 Task: Look for space in Menuma, Japan from 5th September, 2023 to 12th September, 2023 for 2 adults in price range Rs.10000 to Rs.15000.  With 1  bedroom having 1 bed and 1 bathroom. Property type can be house, flat, guest house, hotel. Booking option can be shelf check-in. Required host language is English.
Action: Mouse moved to (446, 117)
Screenshot: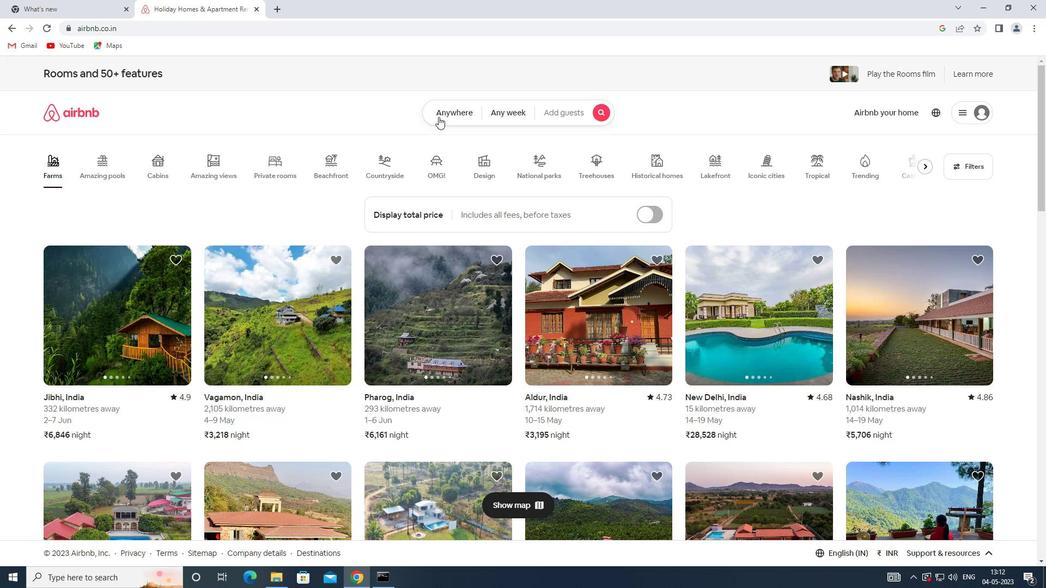 
Action: Mouse pressed left at (446, 117)
Screenshot: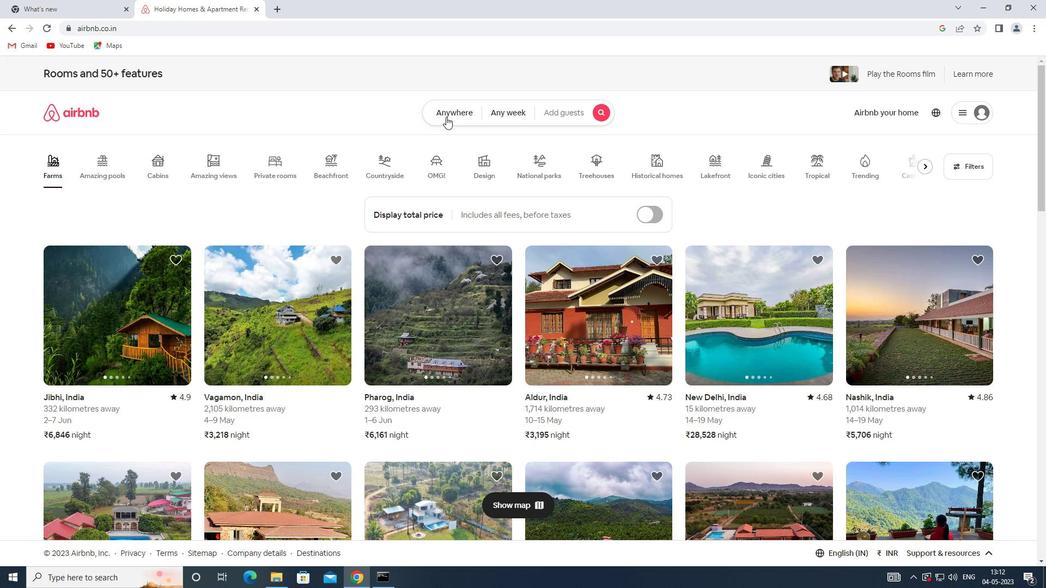 
Action: Mouse moved to (391, 152)
Screenshot: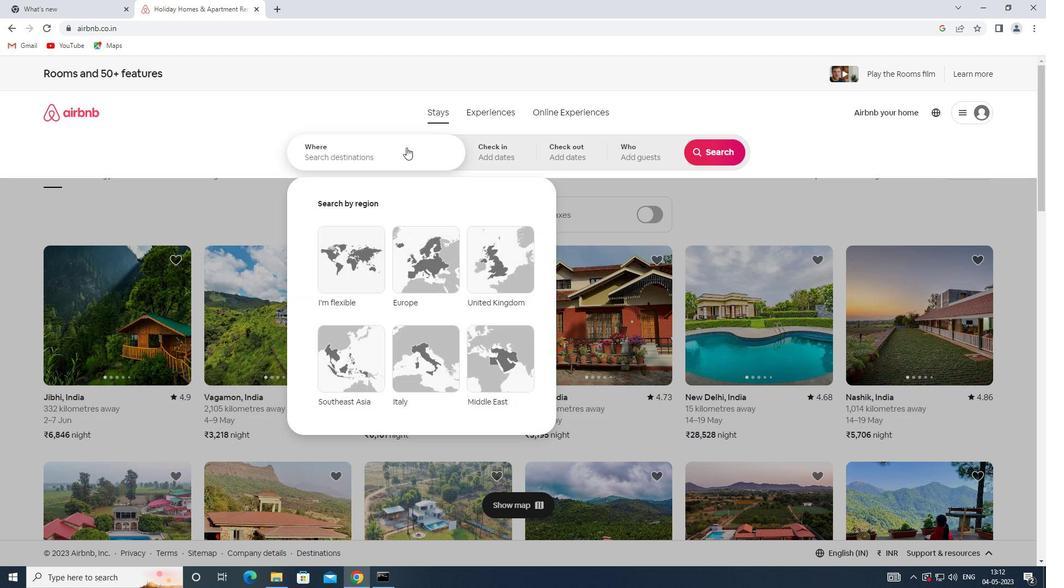 
Action: Mouse pressed left at (391, 152)
Screenshot: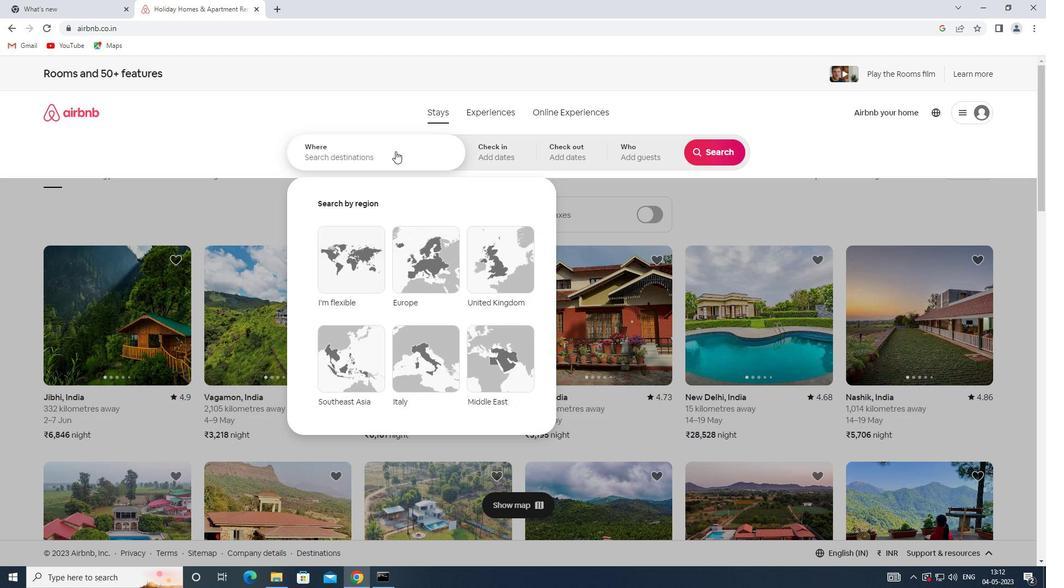 
Action: Mouse moved to (391, 152)
Screenshot: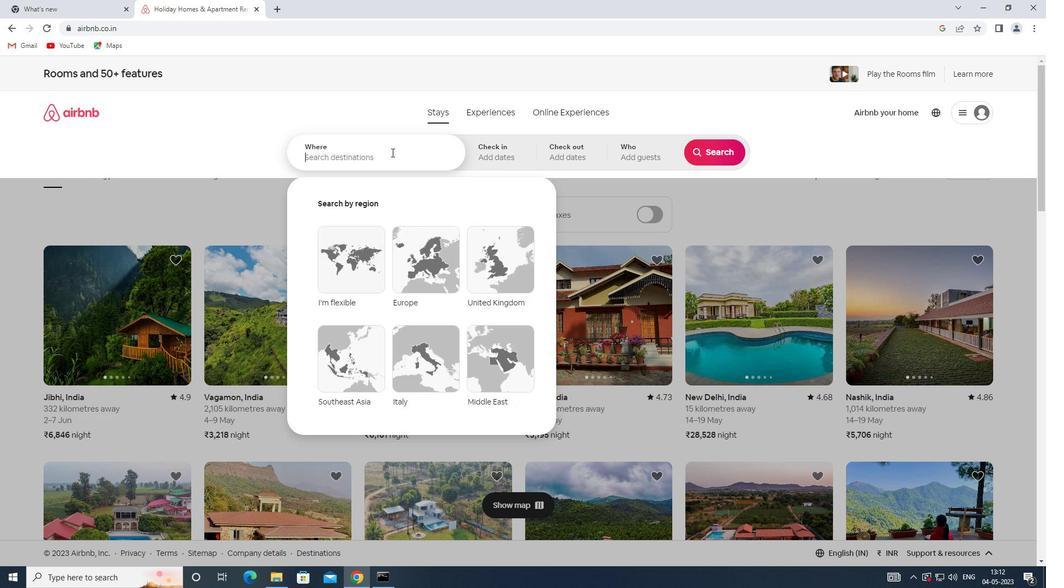 
Action: Key pressed <Key.shift>MENUMA.<Key.backspace>,<Key.shift>JAPAN
Screenshot: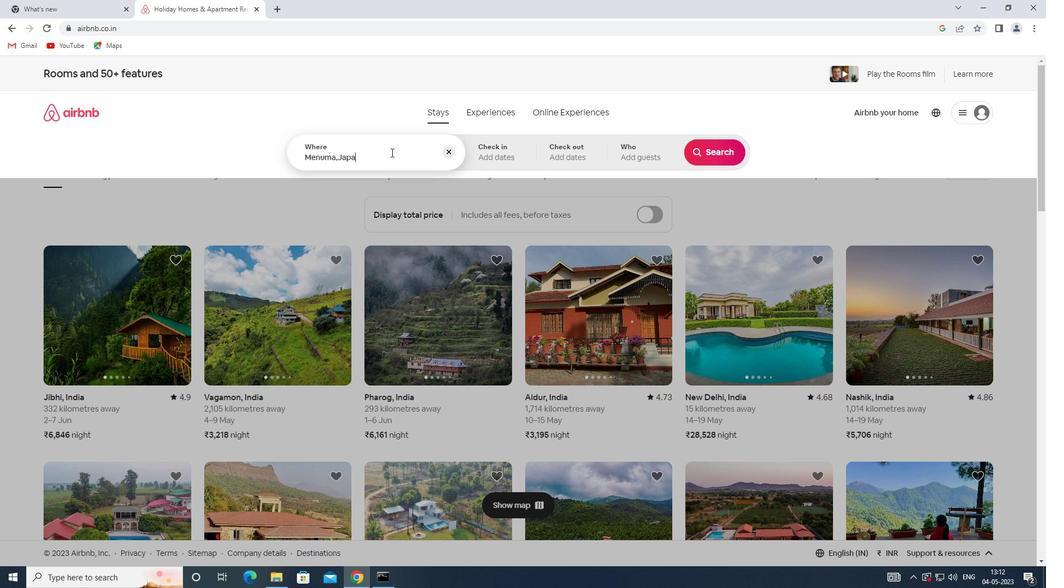 
Action: Mouse moved to (511, 156)
Screenshot: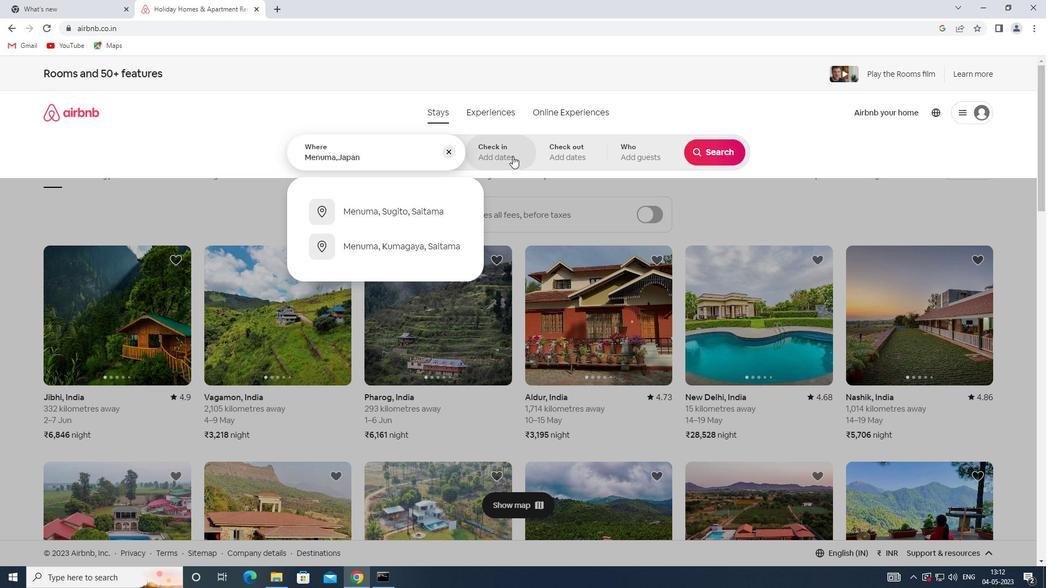 
Action: Mouse pressed left at (511, 156)
Screenshot: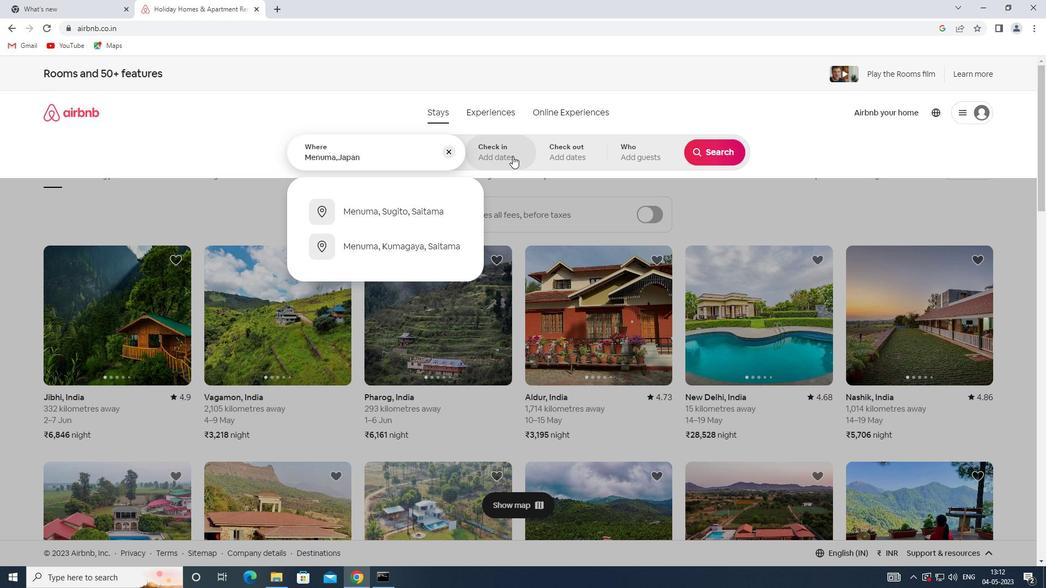 
Action: Mouse moved to (714, 238)
Screenshot: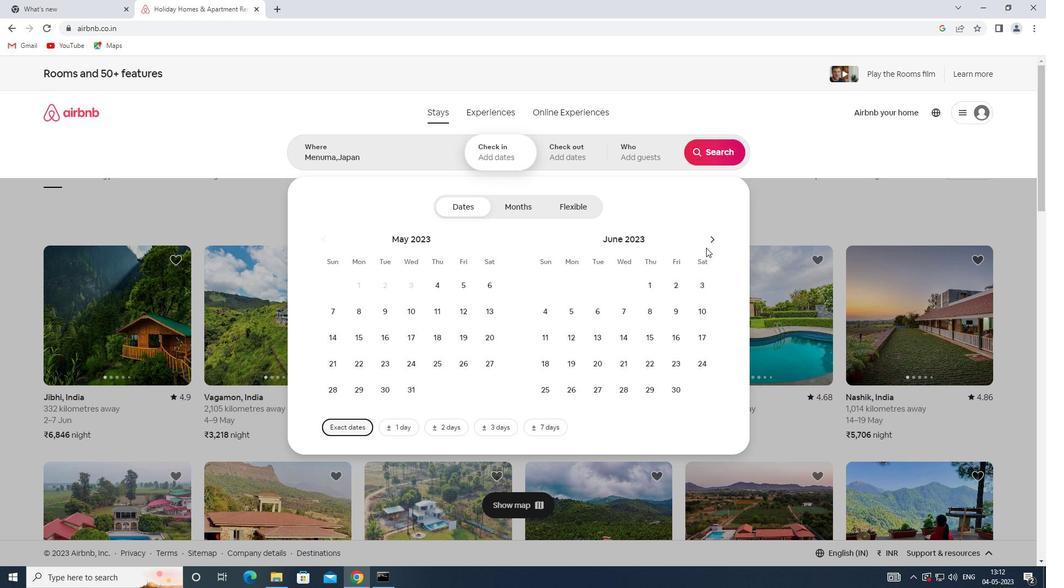 
Action: Mouse pressed left at (714, 238)
Screenshot: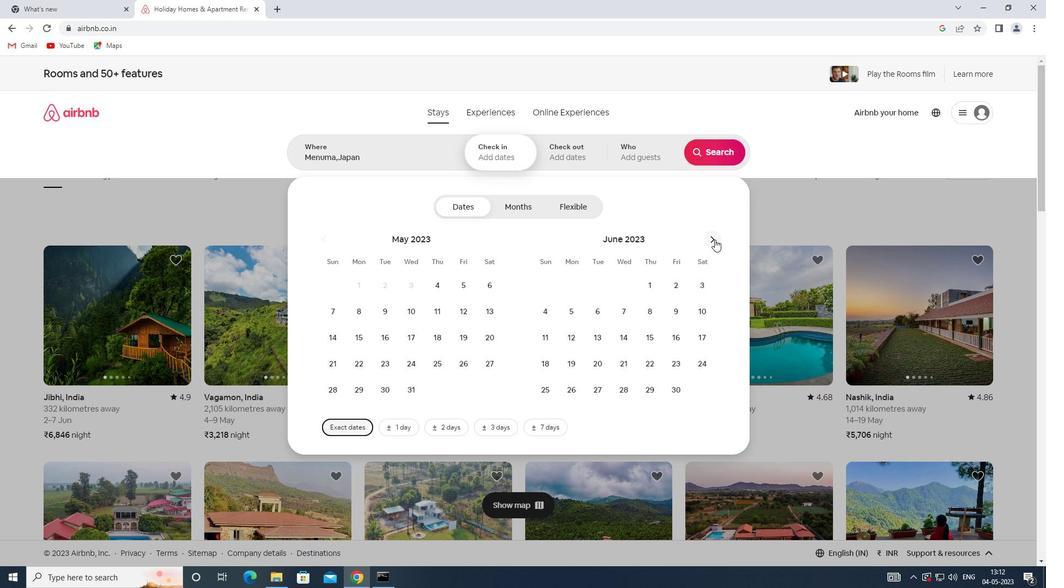
Action: Mouse pressed left at (714, 238)
Screenshot: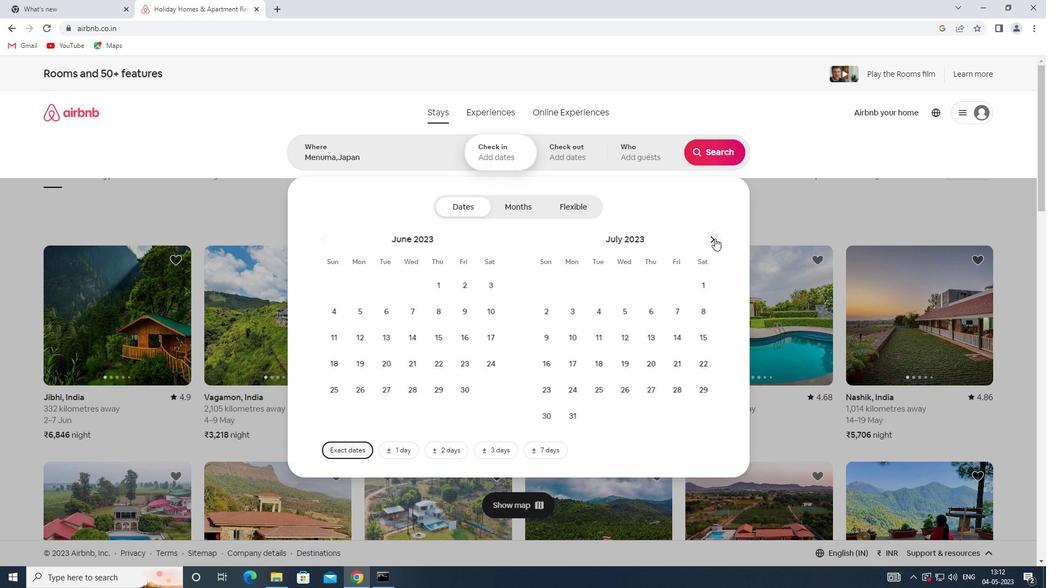 
Action: Mouse pressed left at (714, 238)
Screenshot: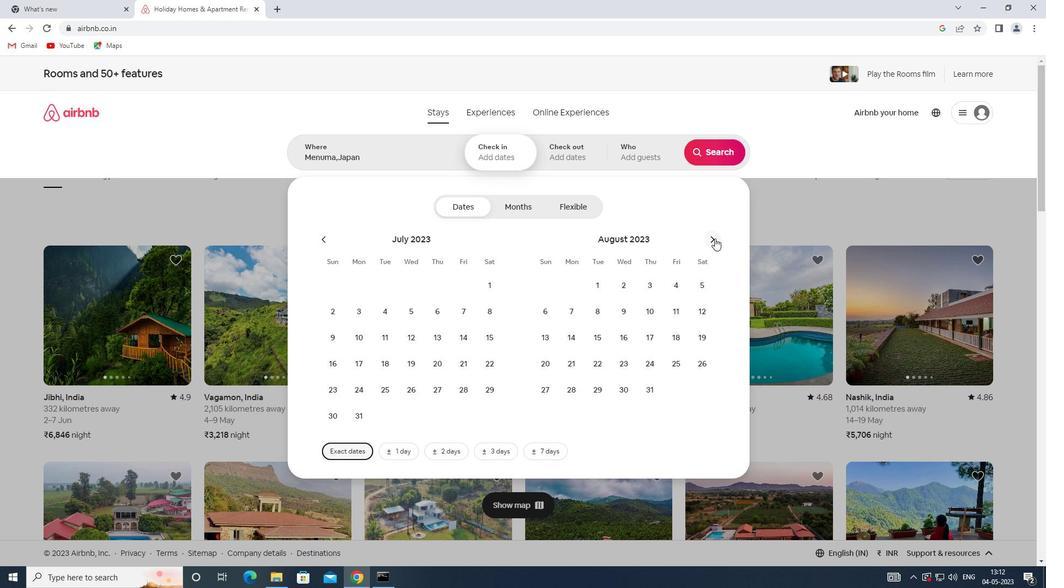 
Action: Mouse moved to (587, 316)
Screenshot: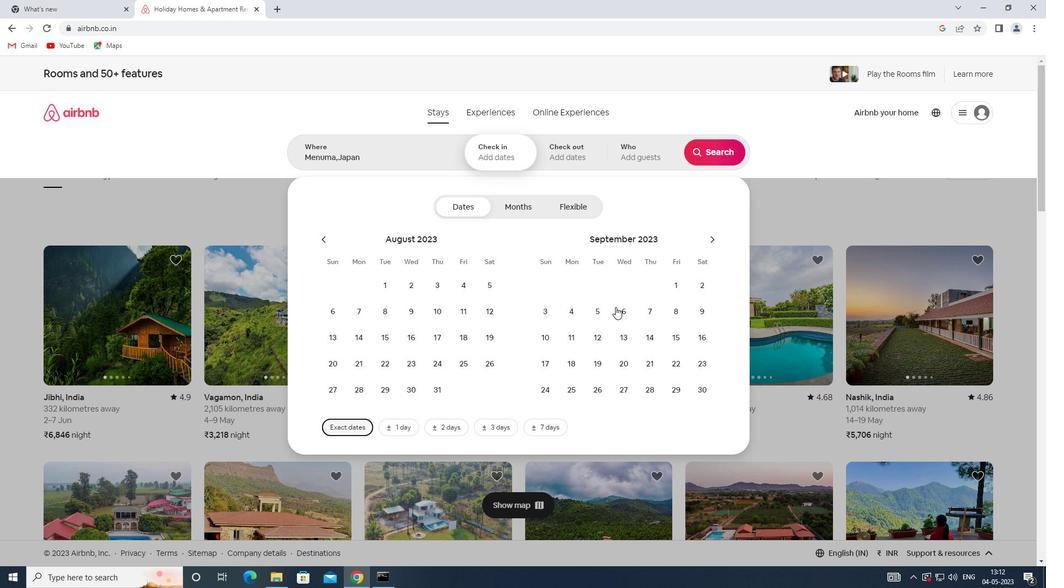 
Action: Mouse pressed left at (587, 316)
Screenshot: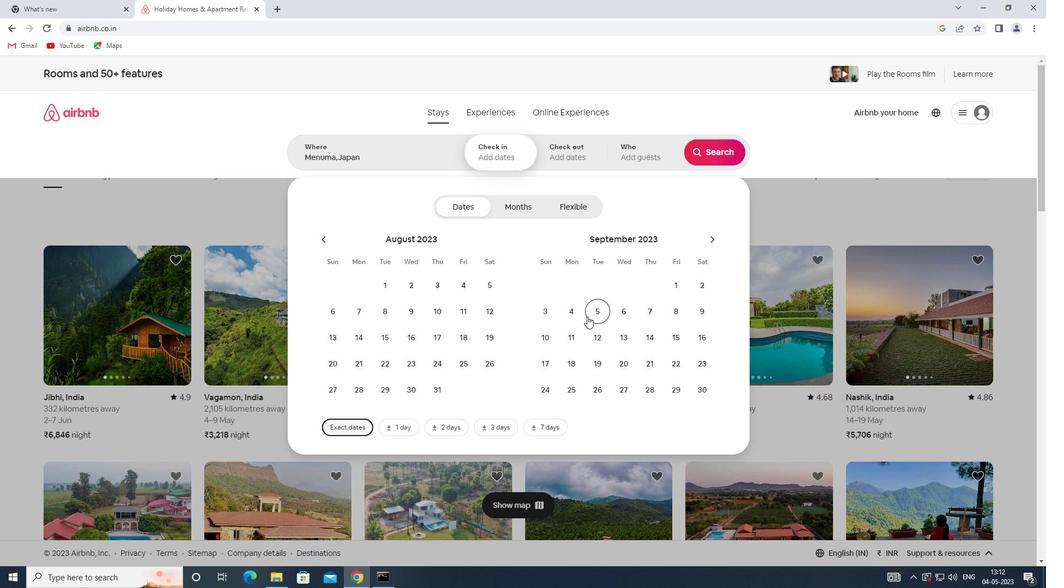 
Action: Mouse moved to (587, 343)
Screenshot: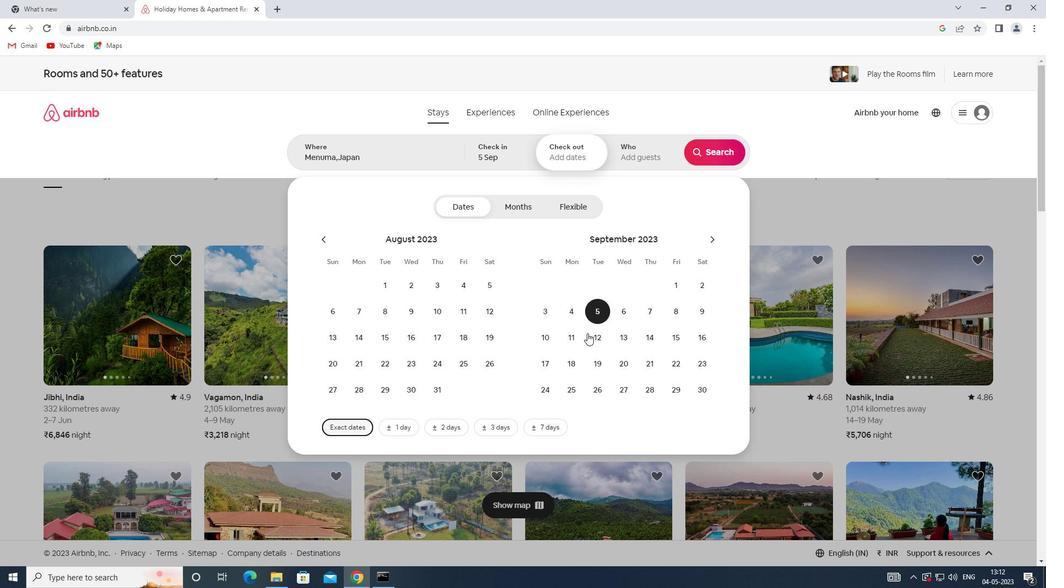 
Action: Mouse pressed left at (587, 343)
Screenshot: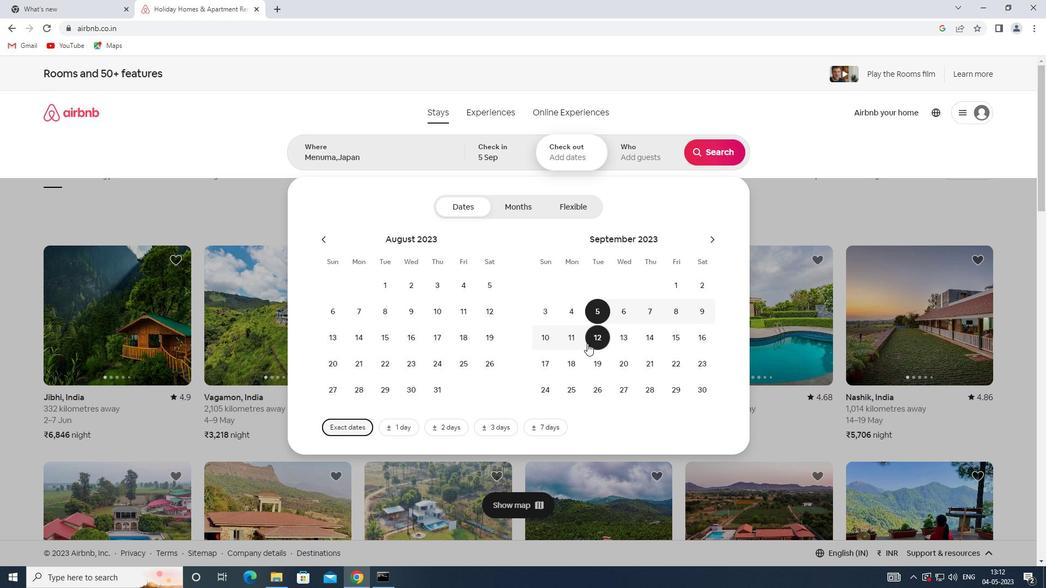 
Action: Mouse moved to (627, 167)
Screenshot: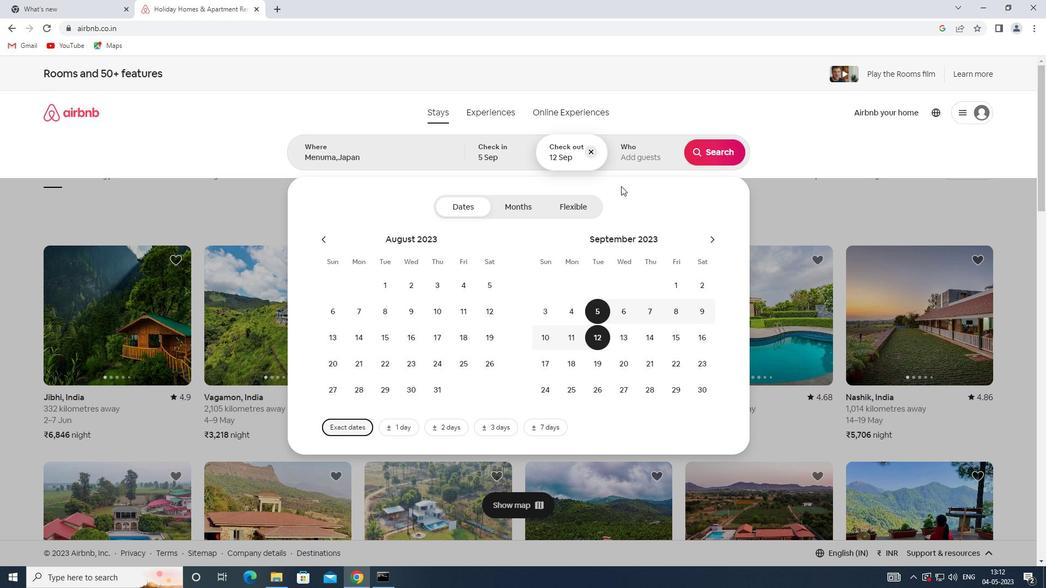 
Action: Mouse pressed left at (627, 167)
Screenshot: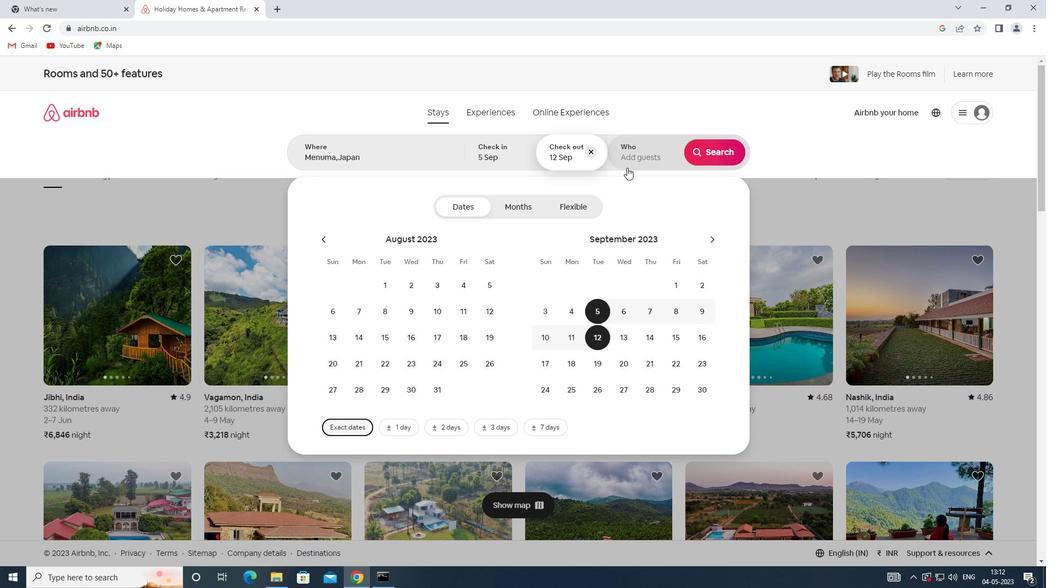 
Action: Mouse moved to (723, 211)
Screenshot: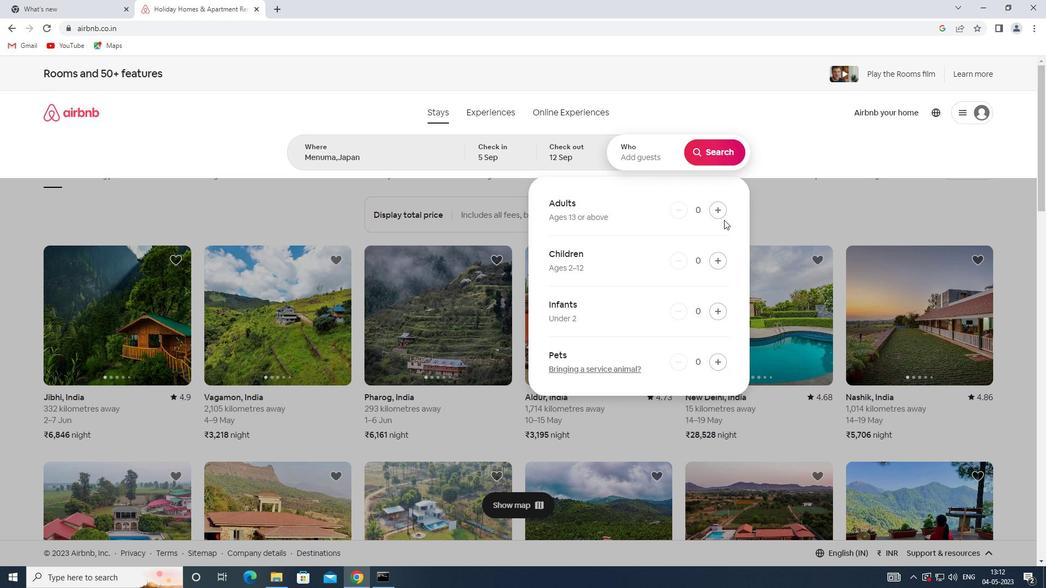 
Action: Mouse pressed left at (723, 211)
Screenshot: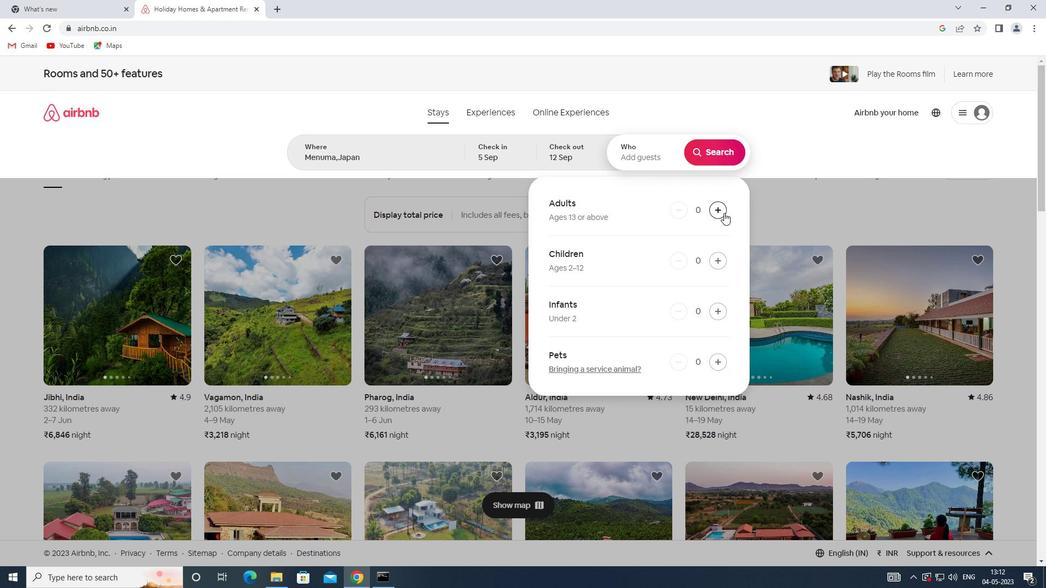 
Action: Mouse pressed left at (723, 211)
Screenshot: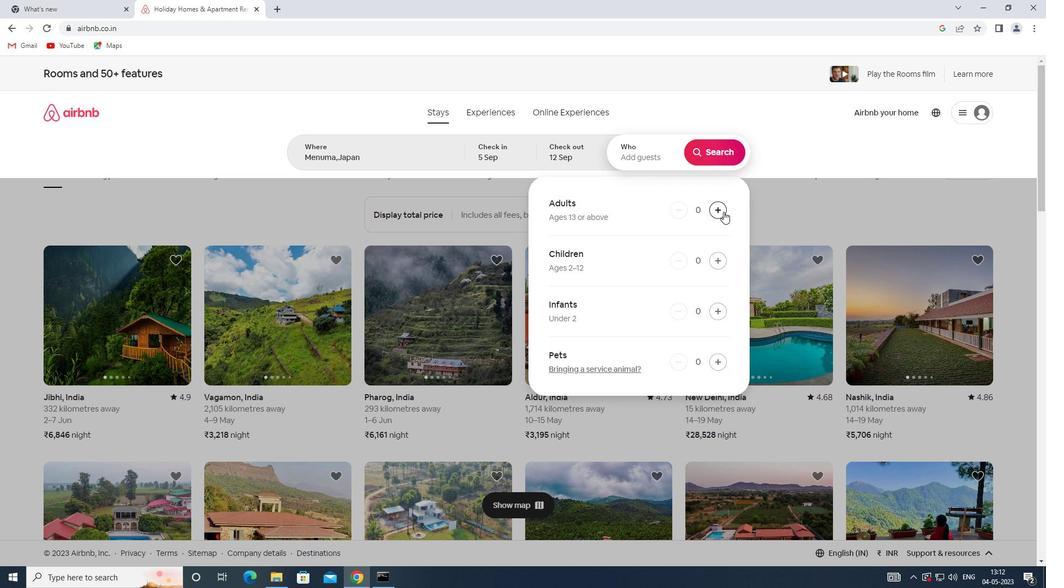 
Action: Mouse moved to (718, 156)
Screenshot: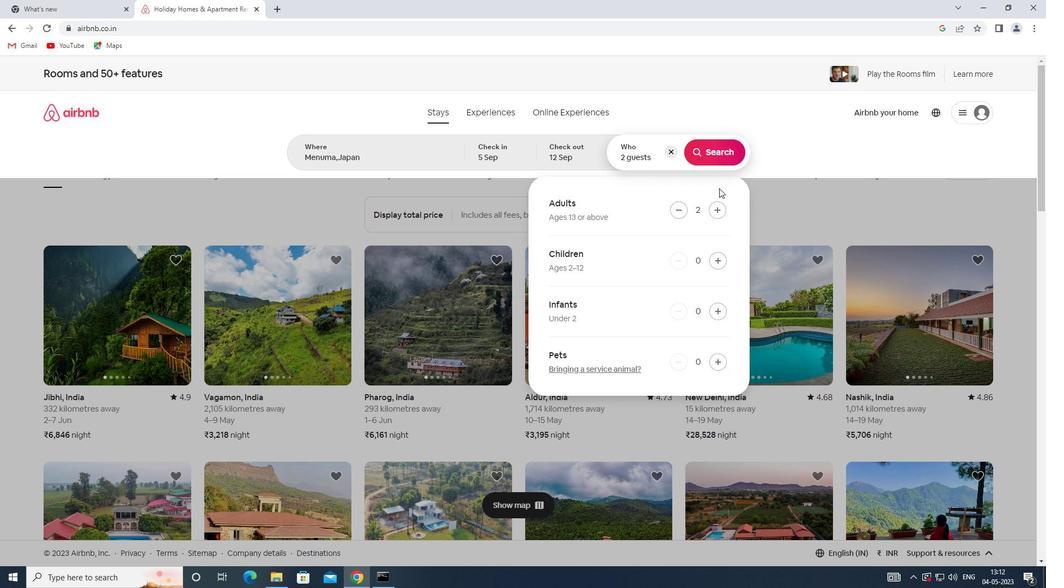 
Action: Mouse pressed left at (718, 156)
Screenshot: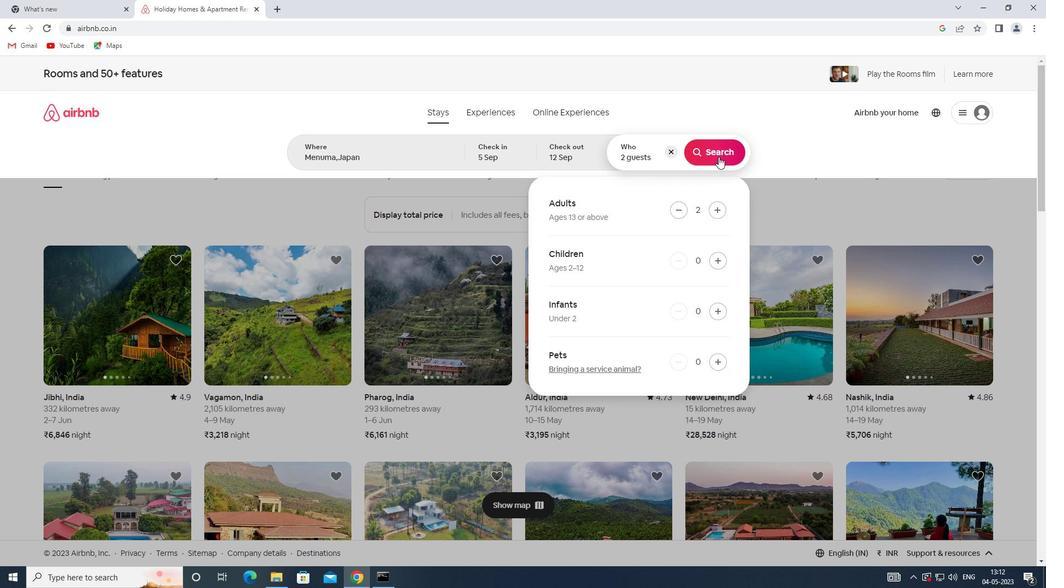 
Action: Mouse moved to (982, 120)
Screenshot: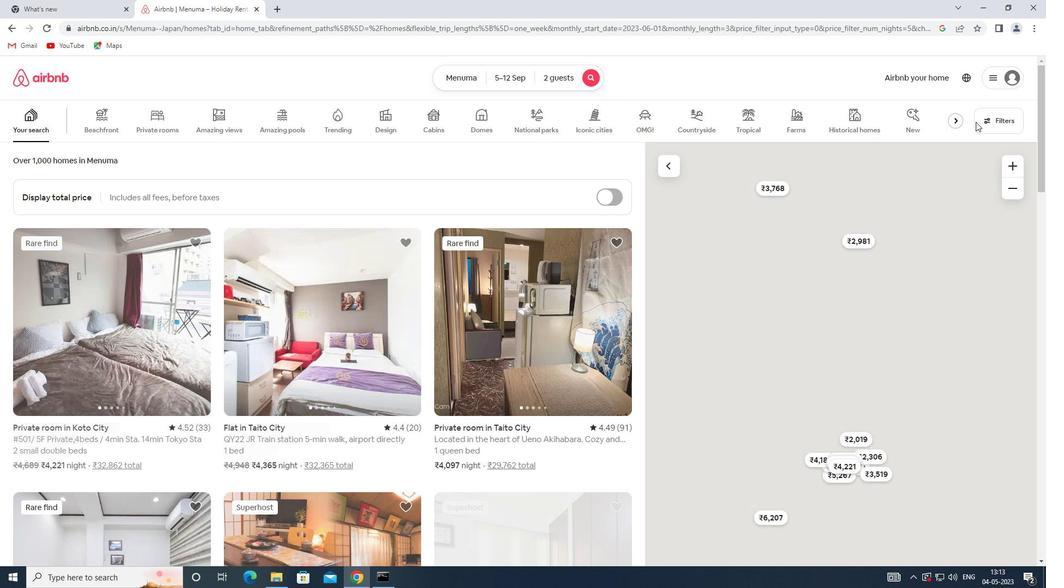 
Action: Mouse pressed left at (982, 120)
Screenshot: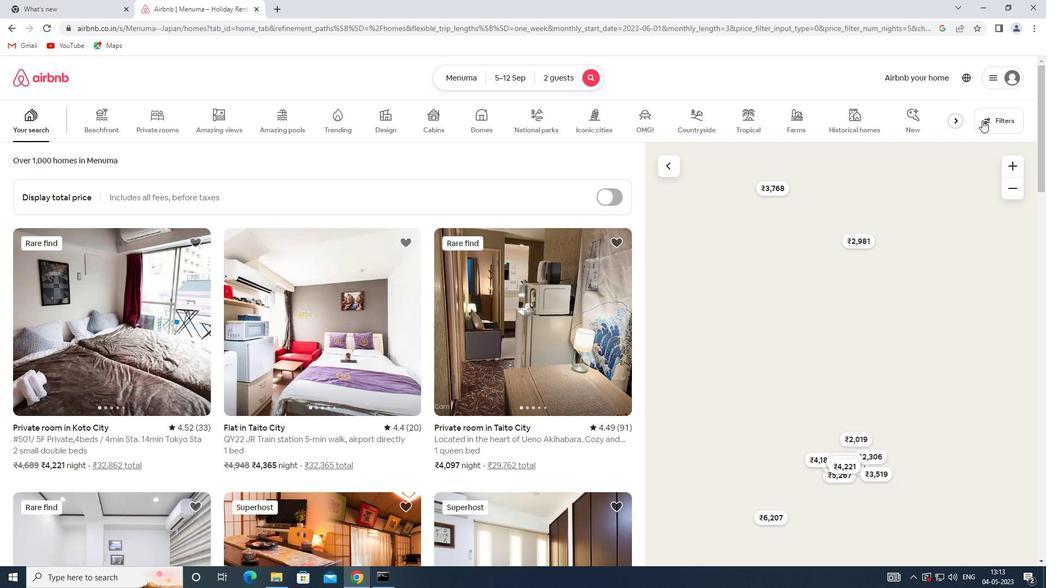
Action: Mouse moved to (375, 261)
Screenshot: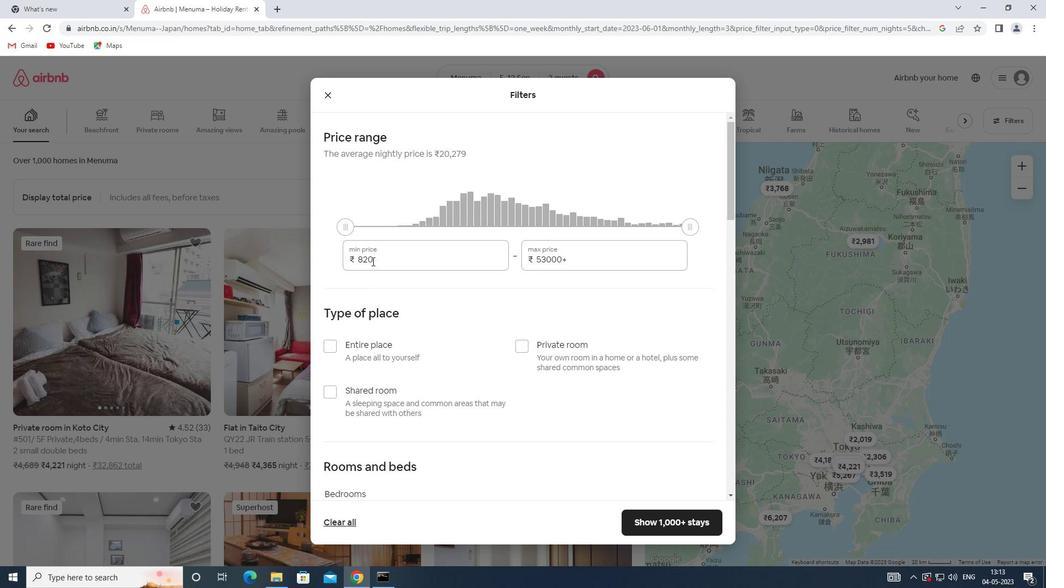 
Action: Mouse pressed left at (375, 261)
Screenshot: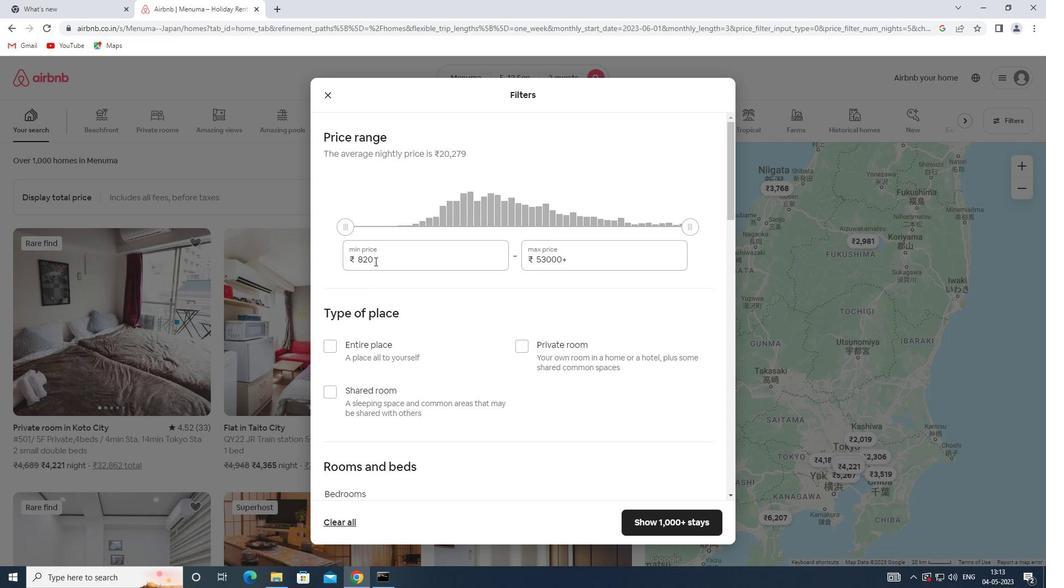 
Action: Mouse moved to (330, 259)
Screenshot: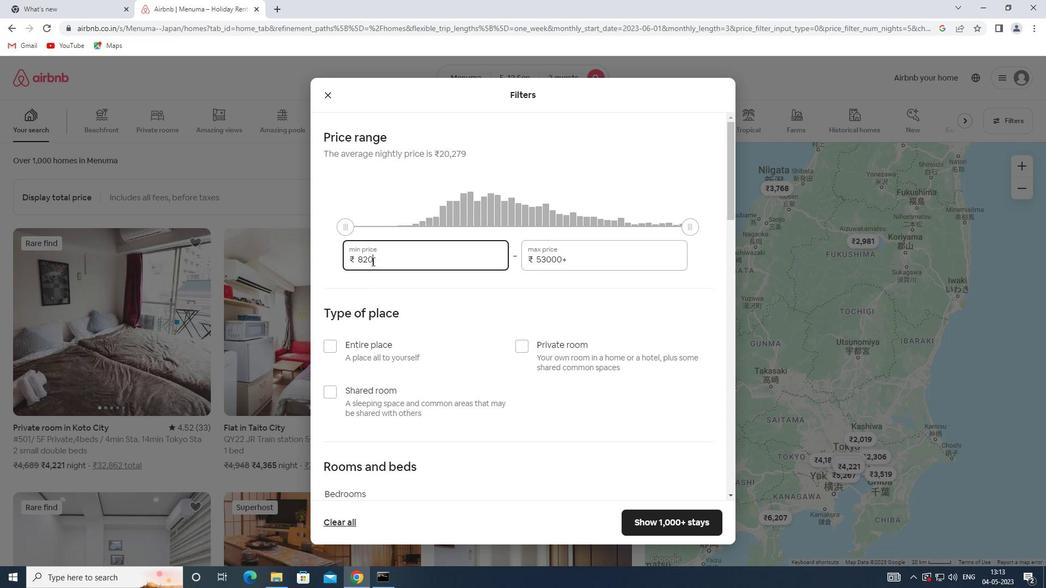 
Action: Key pressed 10000
Screenshot: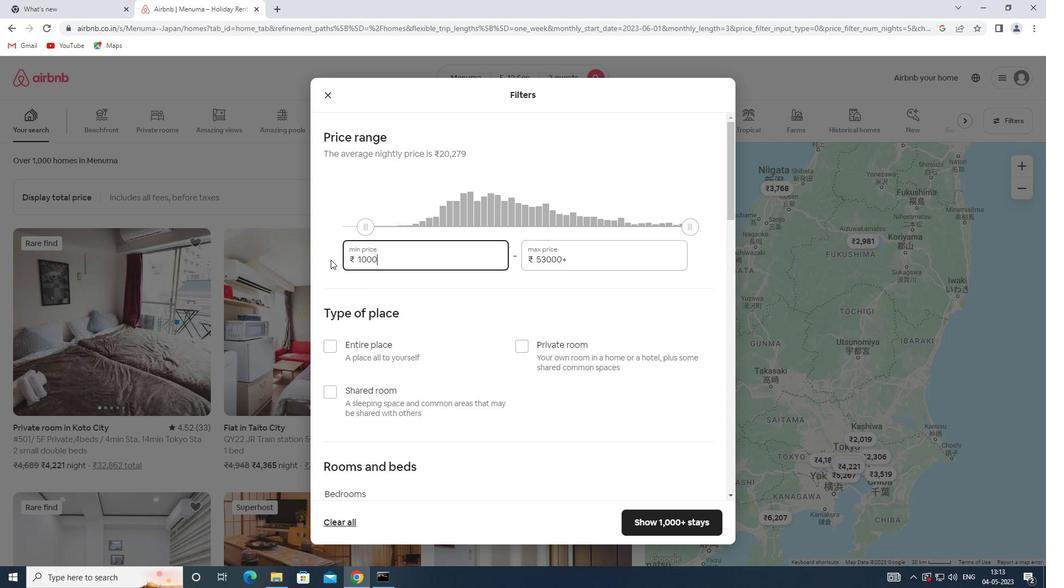 
Action: Mouse moved to (571, 259)
Screenshot: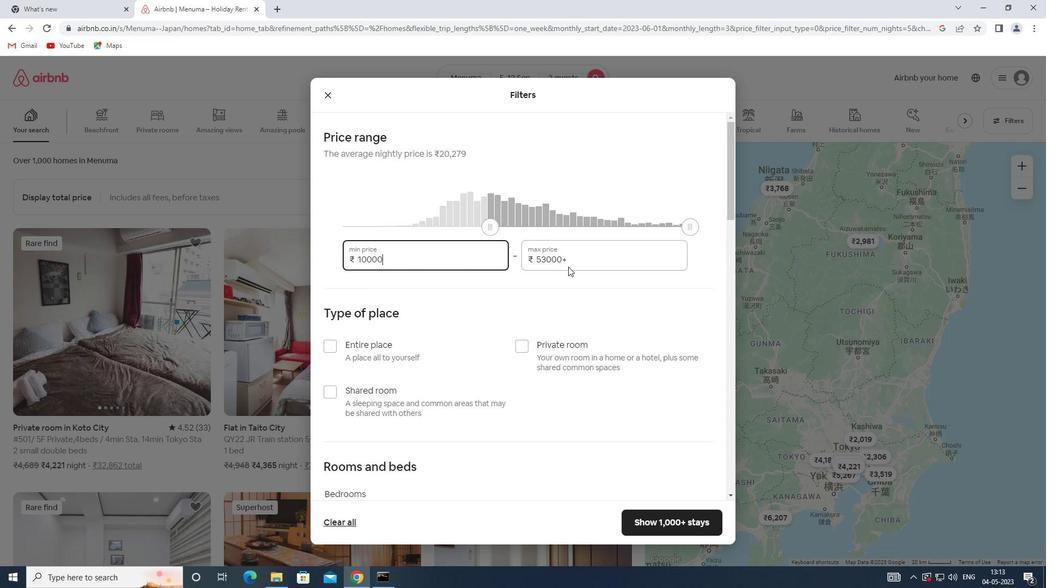 
Action: Mouse pressed left at (571, 259)
Screenshot: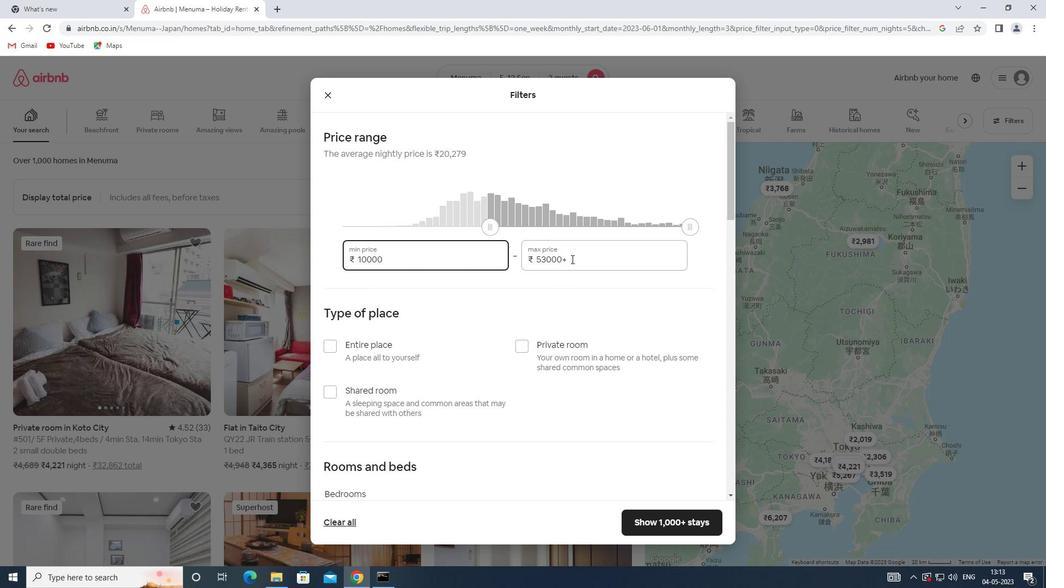 
Action: Mouse moved to (526, 259)
Screenshot: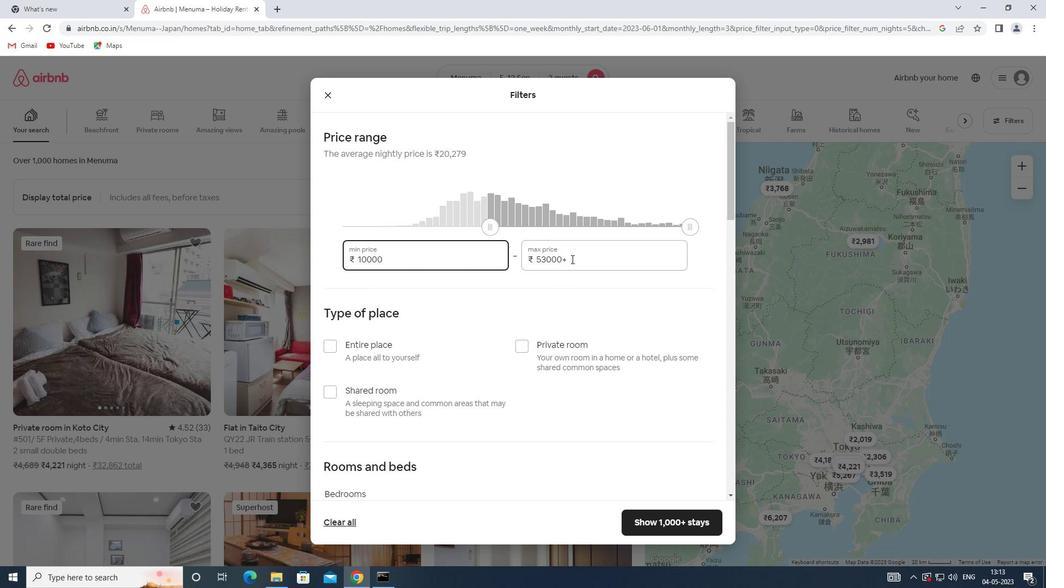 
Action: Key pressed 15000
Screenshot: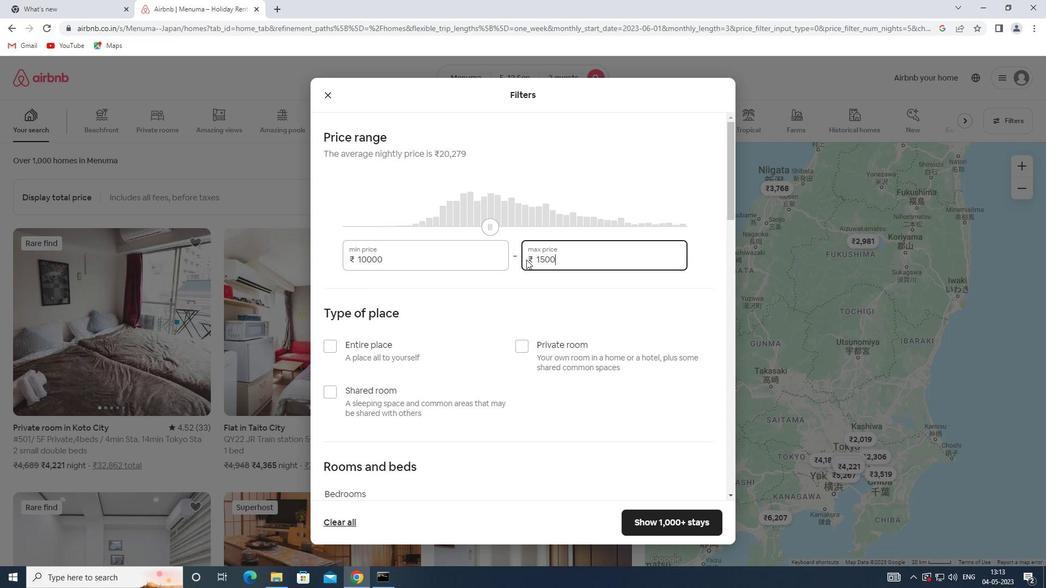 
Action: Mouse moved to (453, 296)
Screenshot: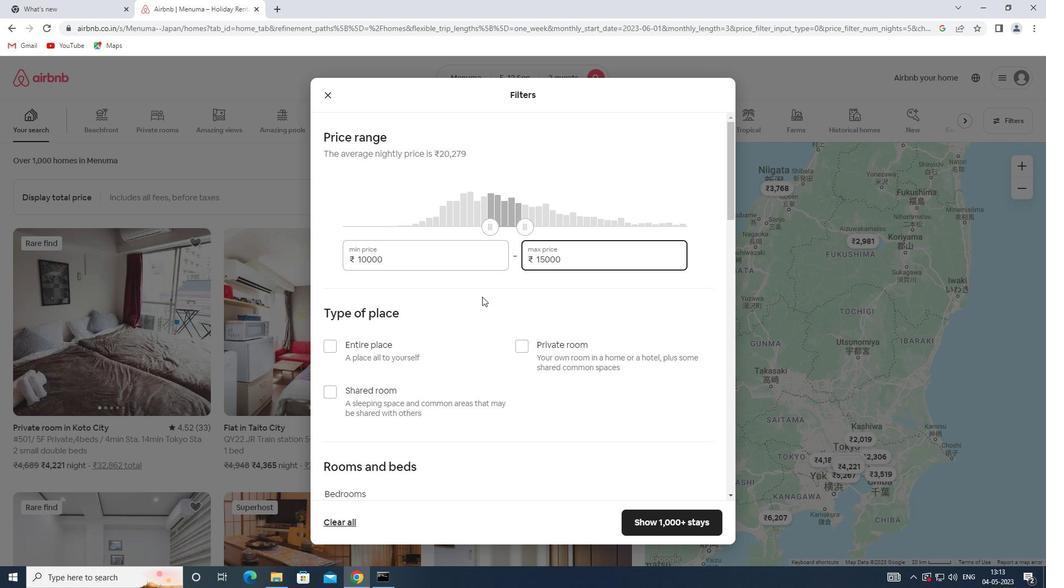 
Action: Mouse scrolled (453, 296) with delta (0, 0)
Screenshot: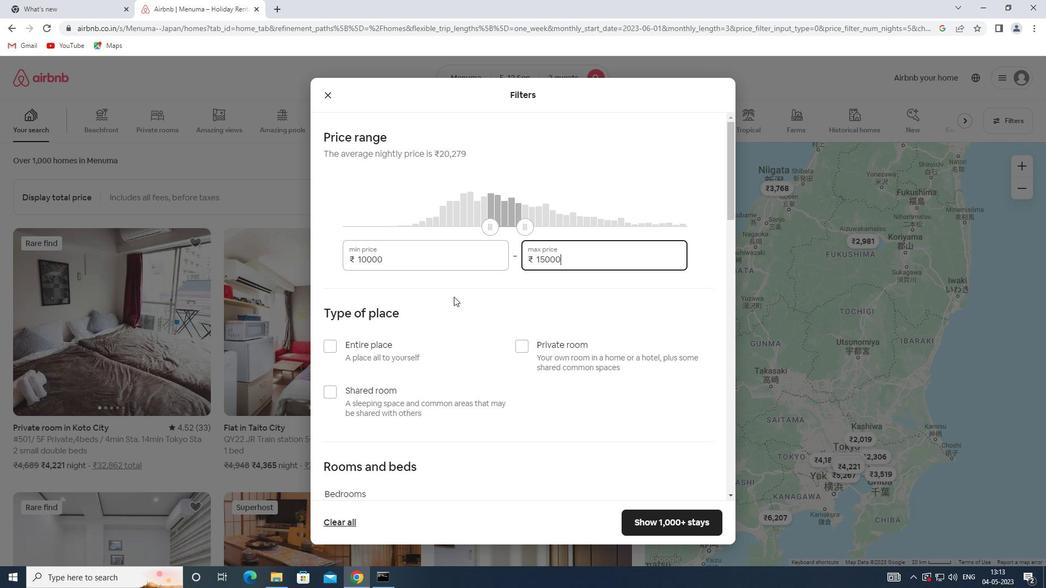 
Action: Mouse scrolled (453, 296) with delta (0, 0)
Screenshot: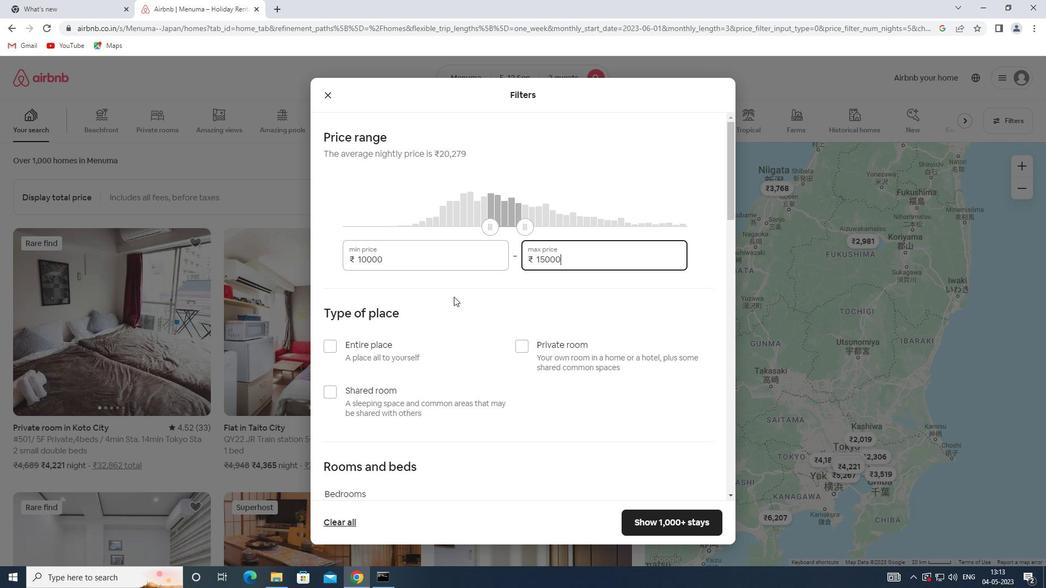 
Action: Mouse scrolled (453, 296) with delta (0, 0)
Screenshot: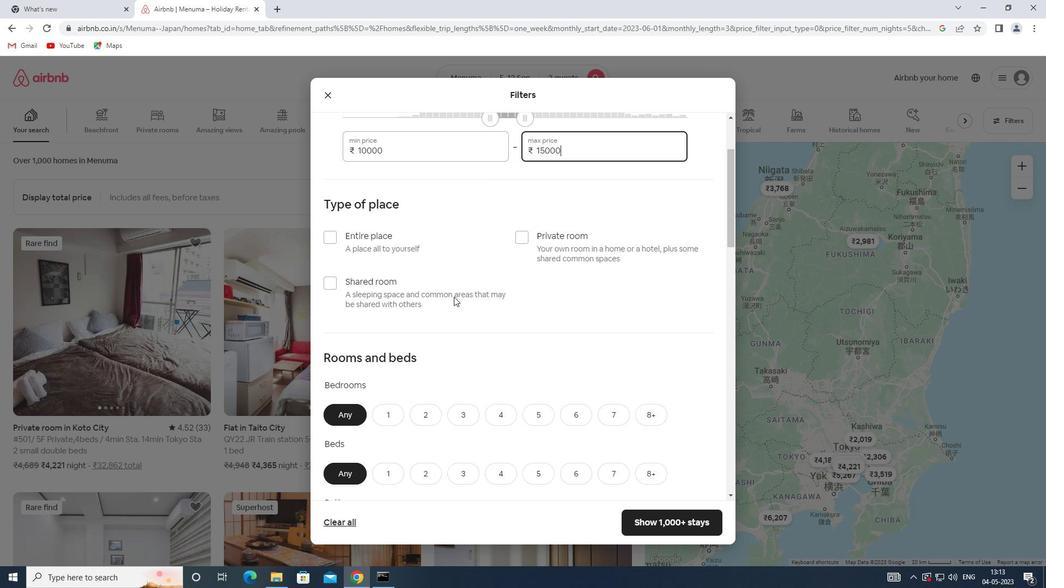 
Action: Mouse moved to (451, 296)
Screenshot: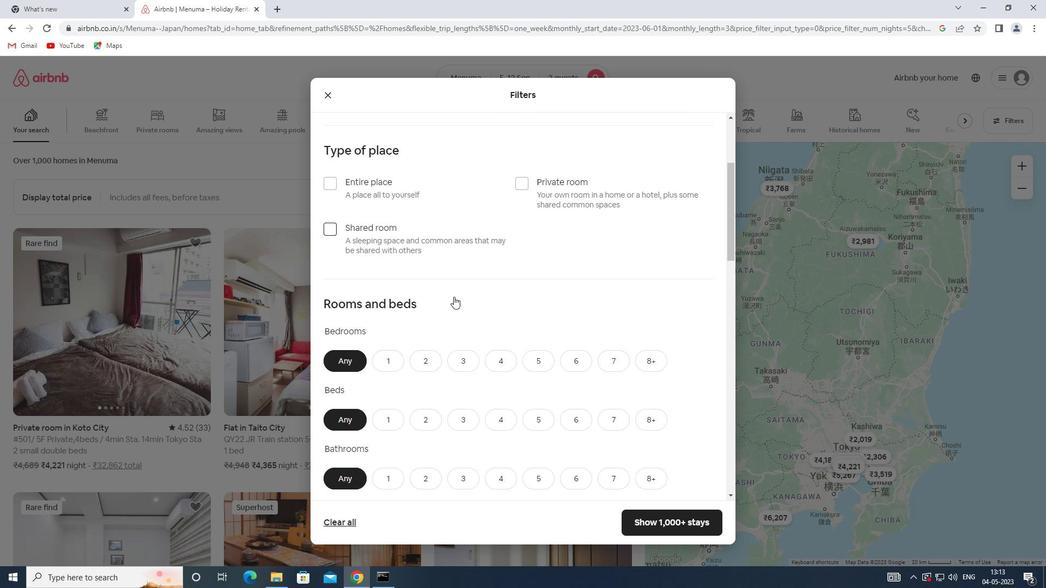
Action: Mouse scrolled (451, 296) with delta (0, 0)
Screenshot: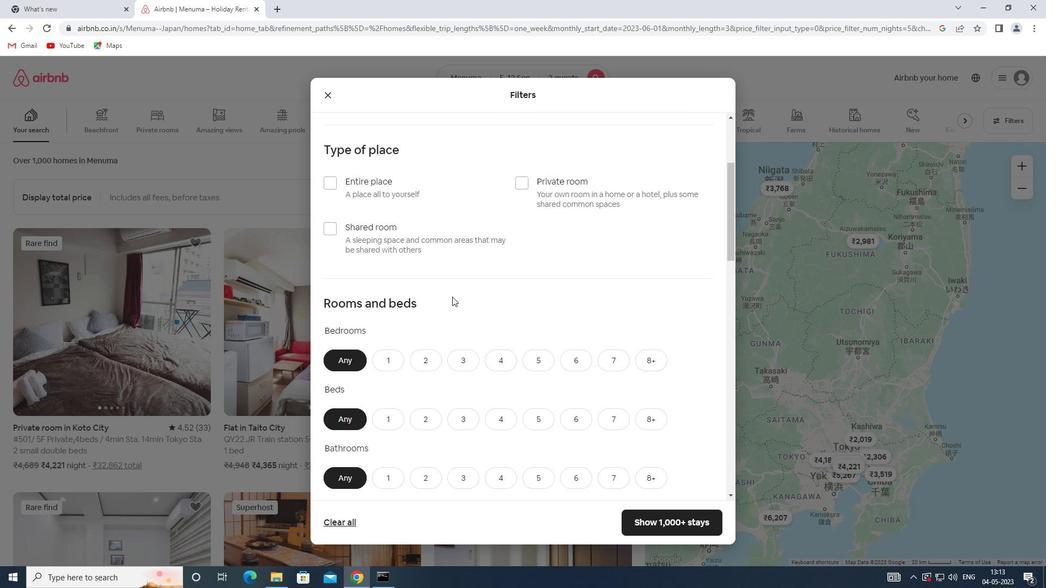 
Action: Mouse moved to (450, 296)
Screenshot: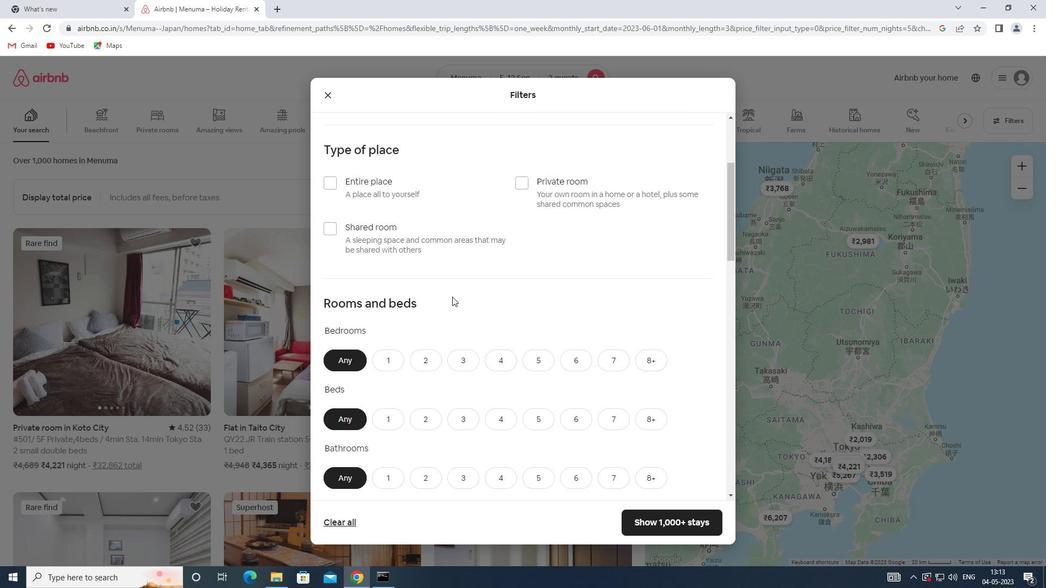 
Action: Mouse scrolled (450, 296) with delta (0, 0)
Screenshot: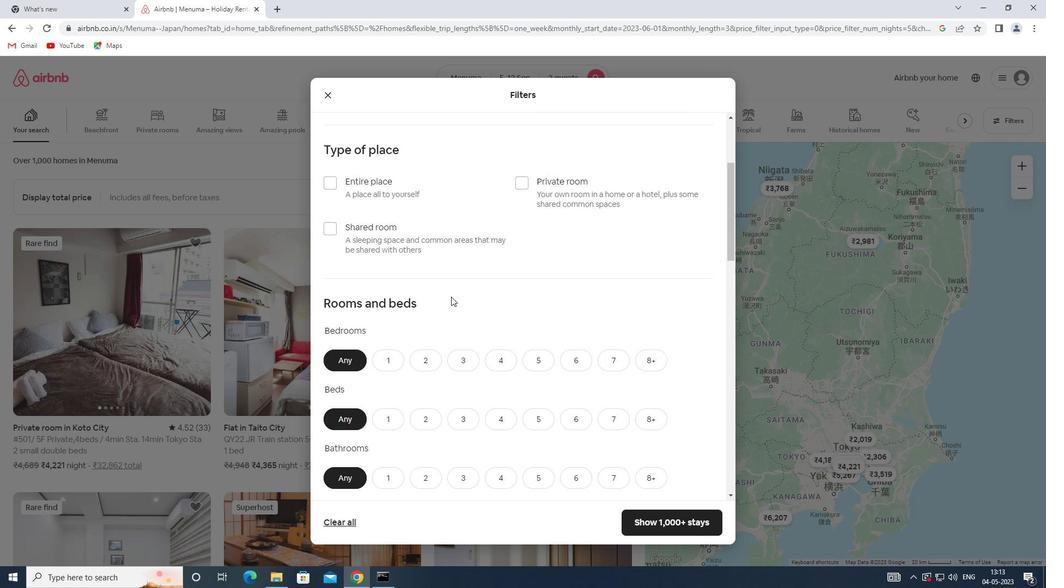 
Action: Mouse moved to (380, 253)
Screenshot: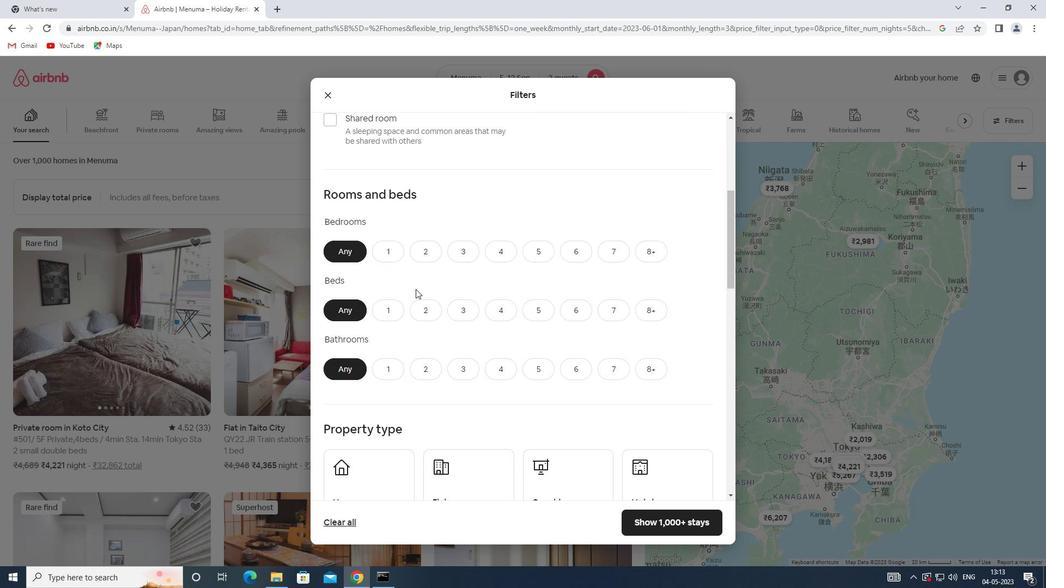 
Action: Mouse pressed left at (380, 253)
Screenshot: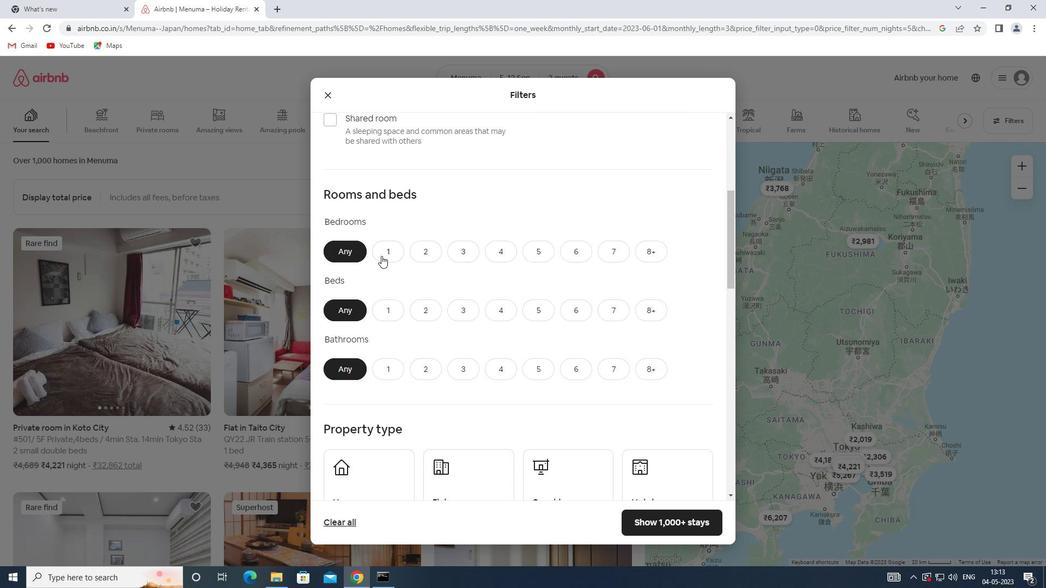 
Action: Mouse moved to (388, 309)
Screenshot: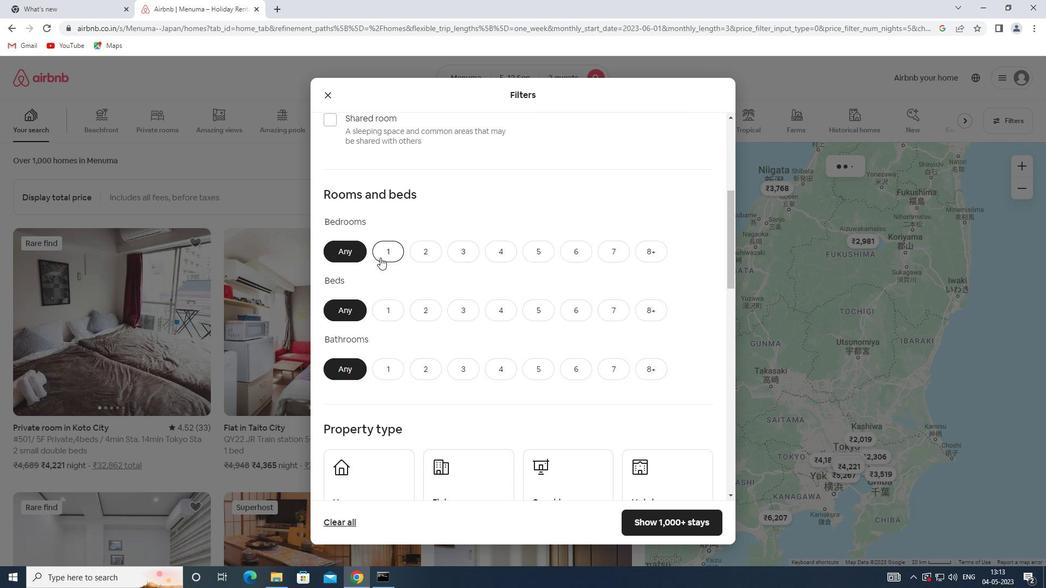 
Action: Mouse pressed left at (388, 309)
Screenshot: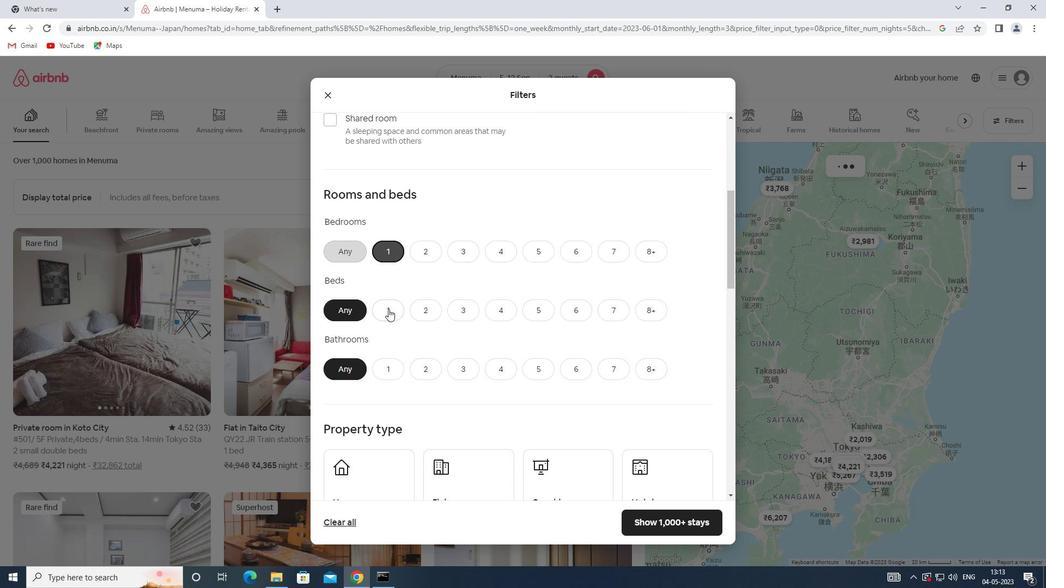 
Action: Mouse moved to (391, 367)
Screenshot: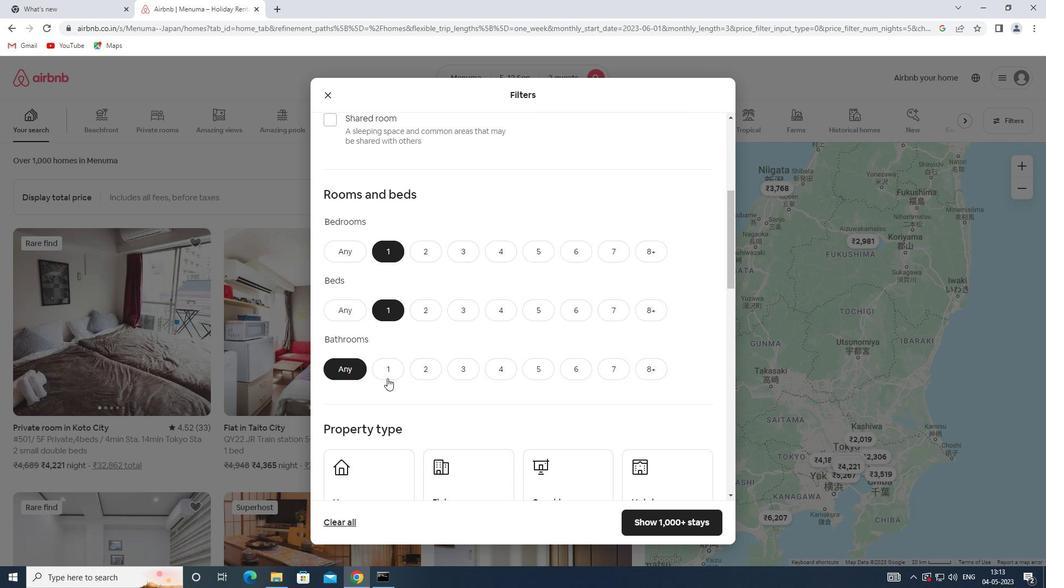 
Action: Mouse pressed left at (391, 367)
Screenshot: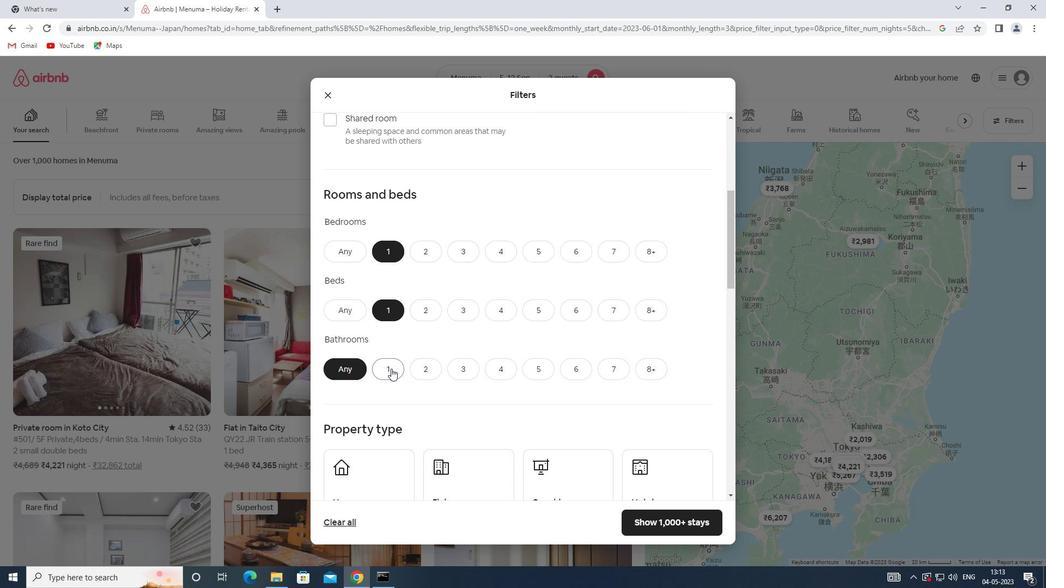 
Action: Mouse scrolled (391, 367) with delta (0, 0)
Screenshot: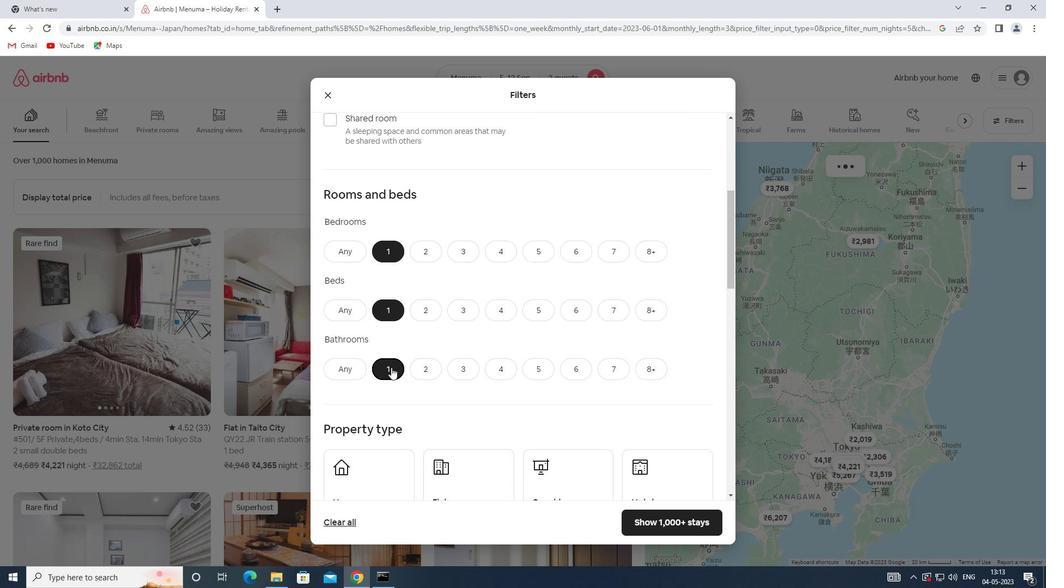 
Action: Mouse scrolled (391, 367) with delta (0, 0)
Screenshot: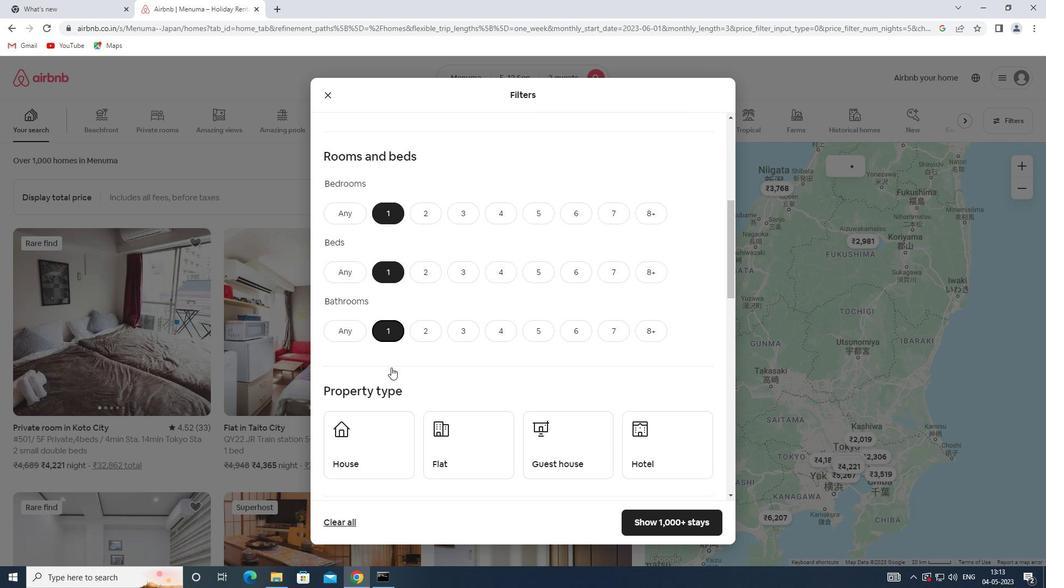 
Action: Mouse scrolled (391, 367) with delta (0, 0)
Screenshot: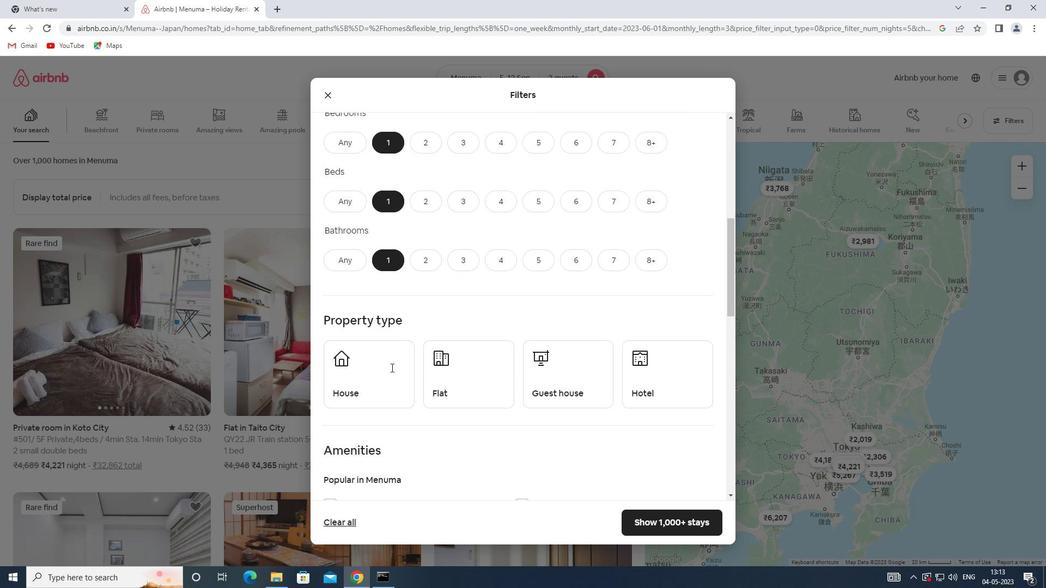 
Action: Mouse moved to (384, 332)
Screenshot: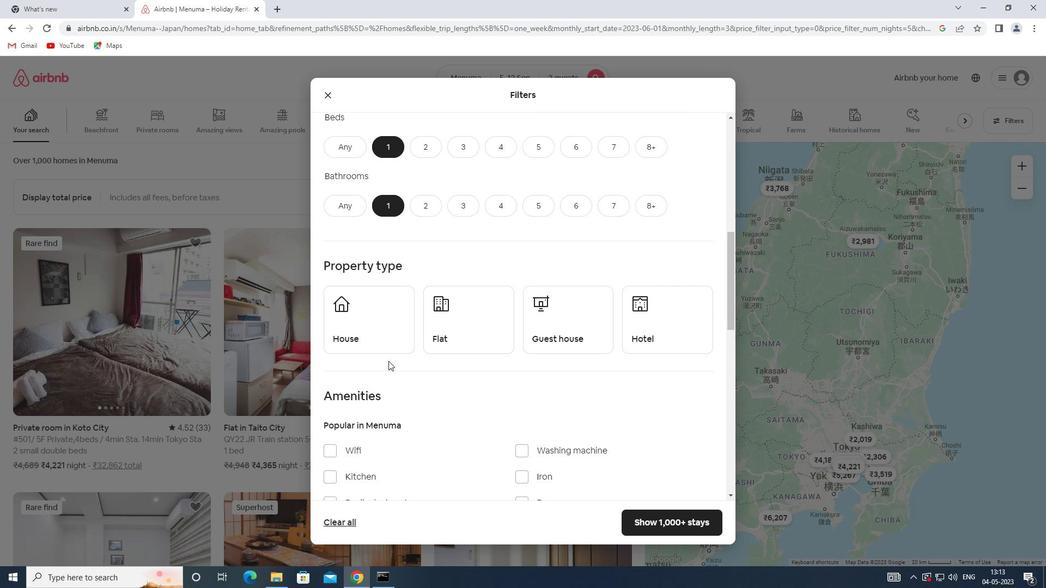 
Action: Mouse pressed left at (384, 332)
Screenshot: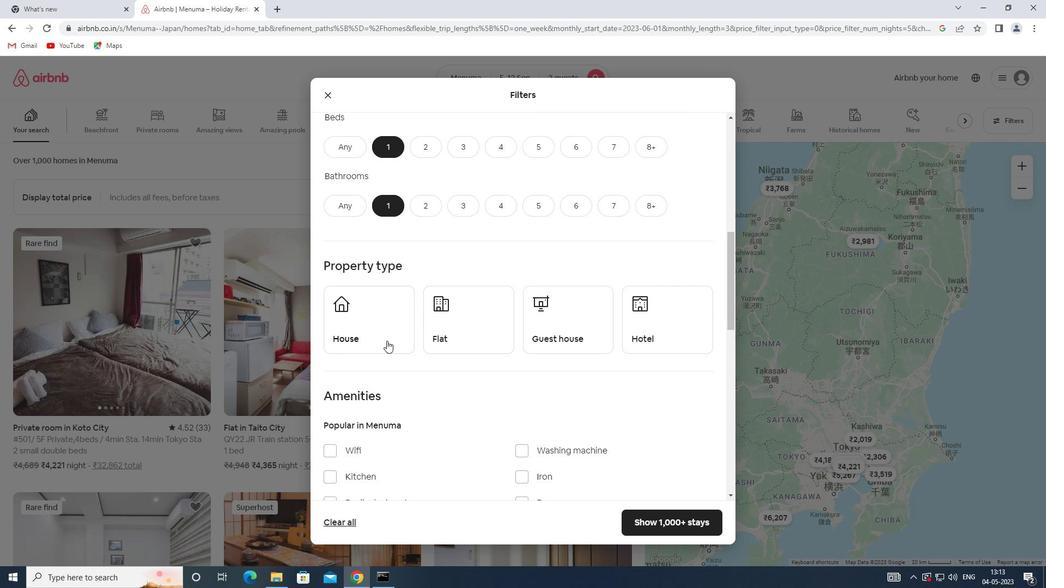 
Action: Mouse moved to (445, 330)
Screenshot: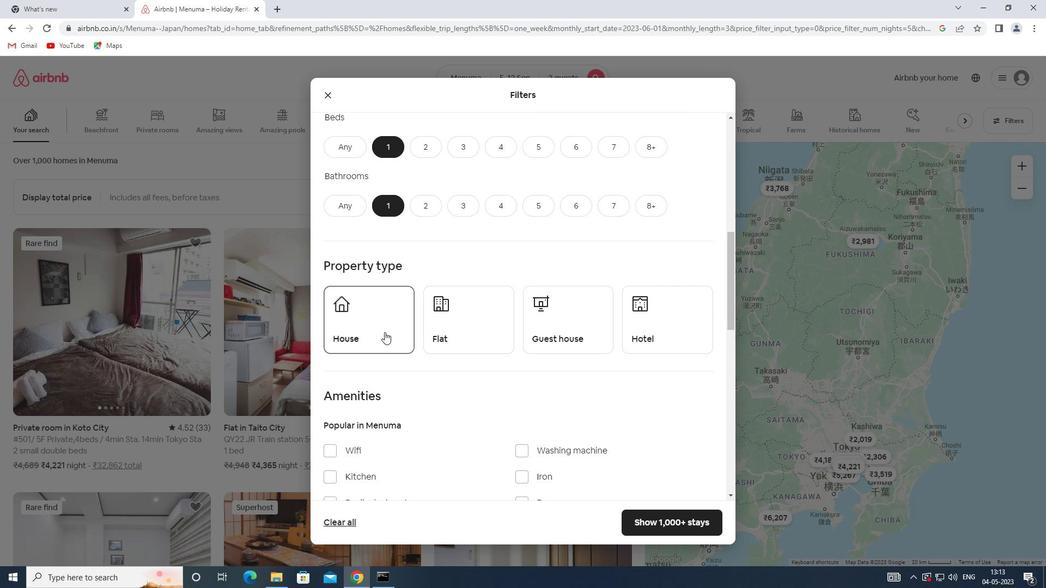 
Action: Mouse pressed left at (445, 330)
Screenshot: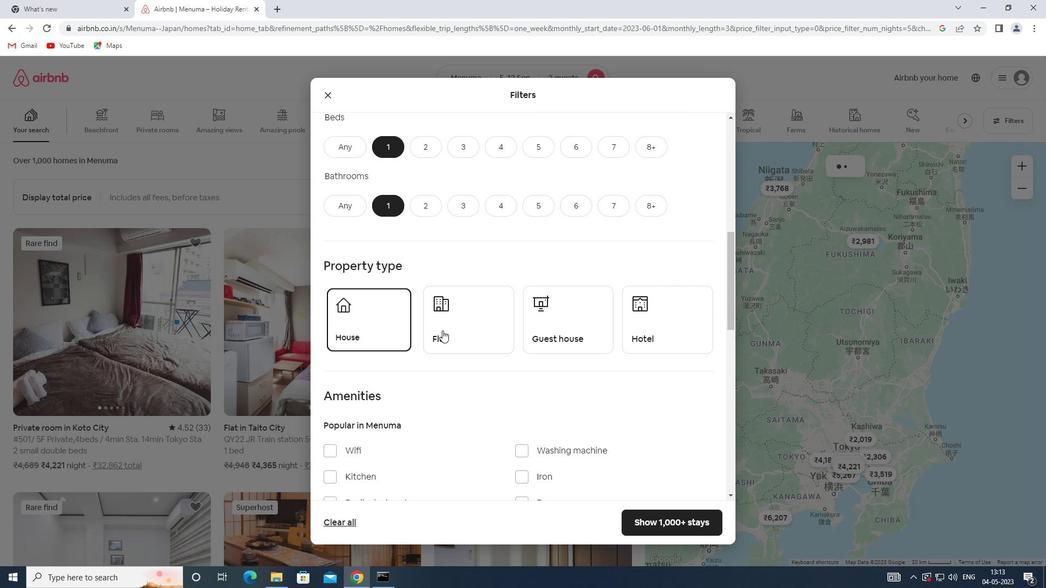 
Action: Mouse moved to (538, 330)
Screenshot: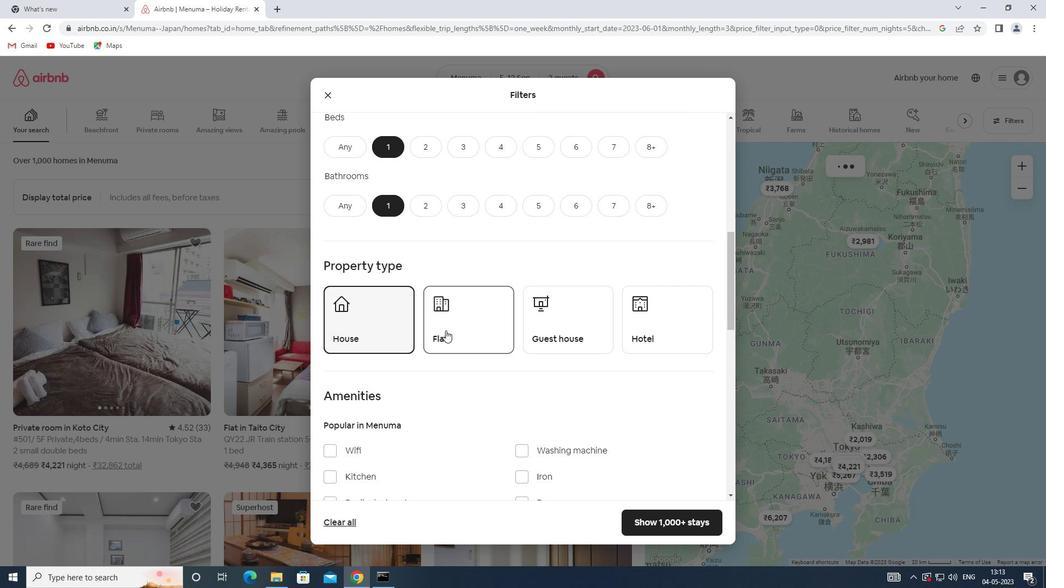 
Action: Mouse pressed left at (538, 330)
Screenshot: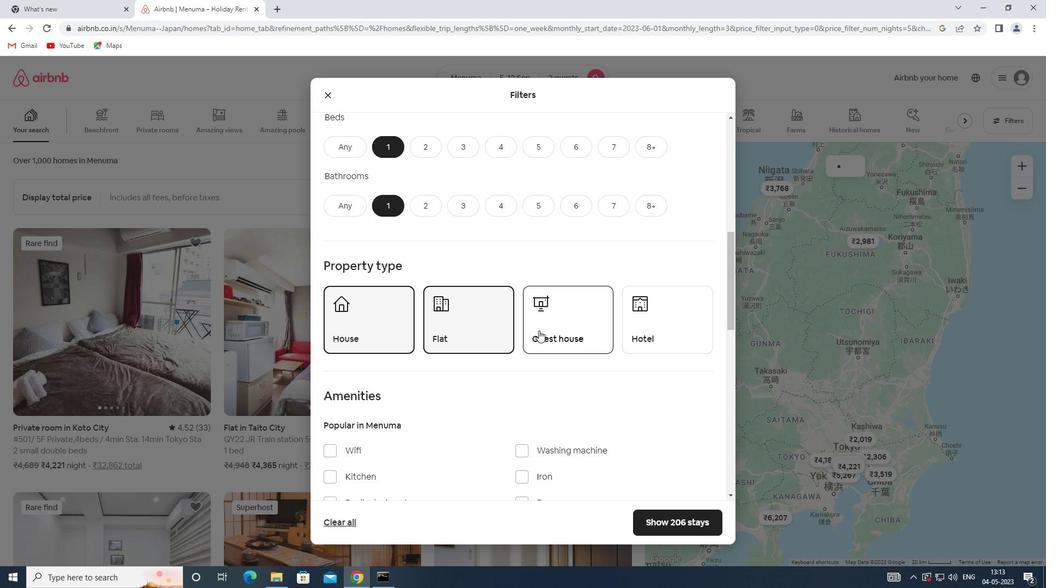 
Action: Mouse moved to (658, 333)
Screenshot: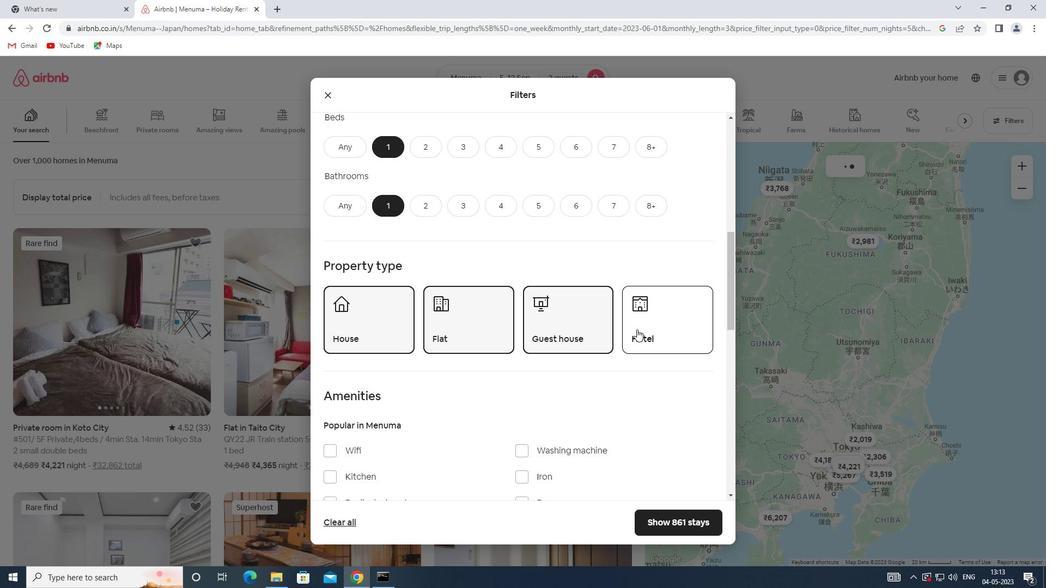 
Action: Mouse pressed left at (658, 333)
Screenshot: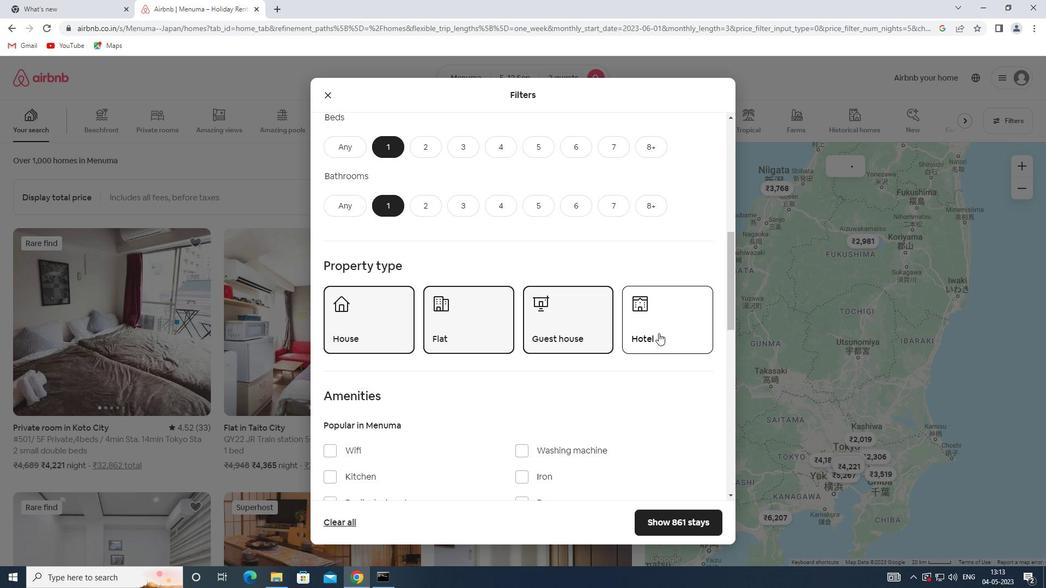 
Action: Mouse moved to (621, 328)
Screenshot: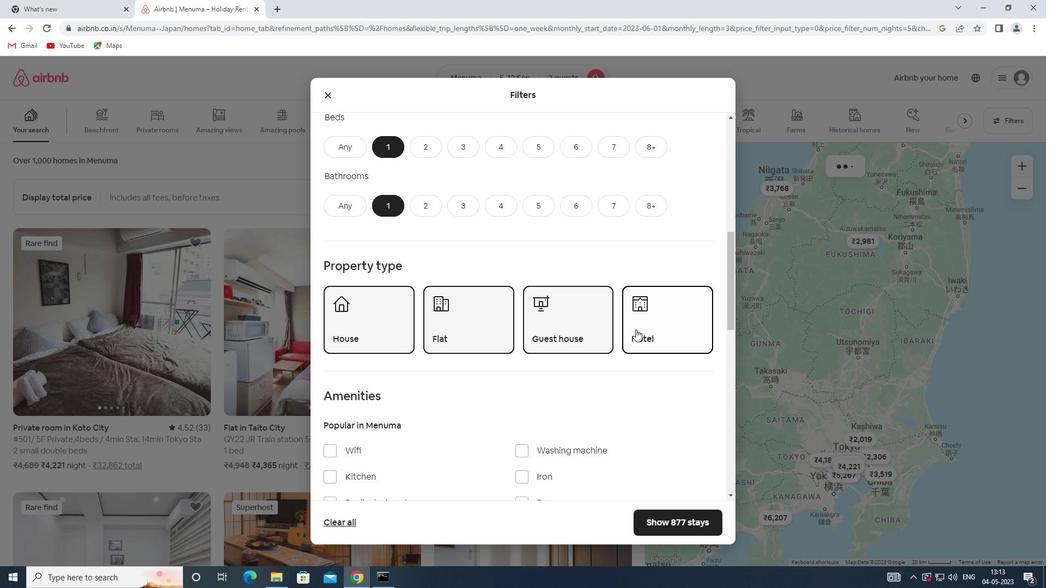 
Action: Mouse scrolled (621, 327) with delta (0, 0)
Screenshot: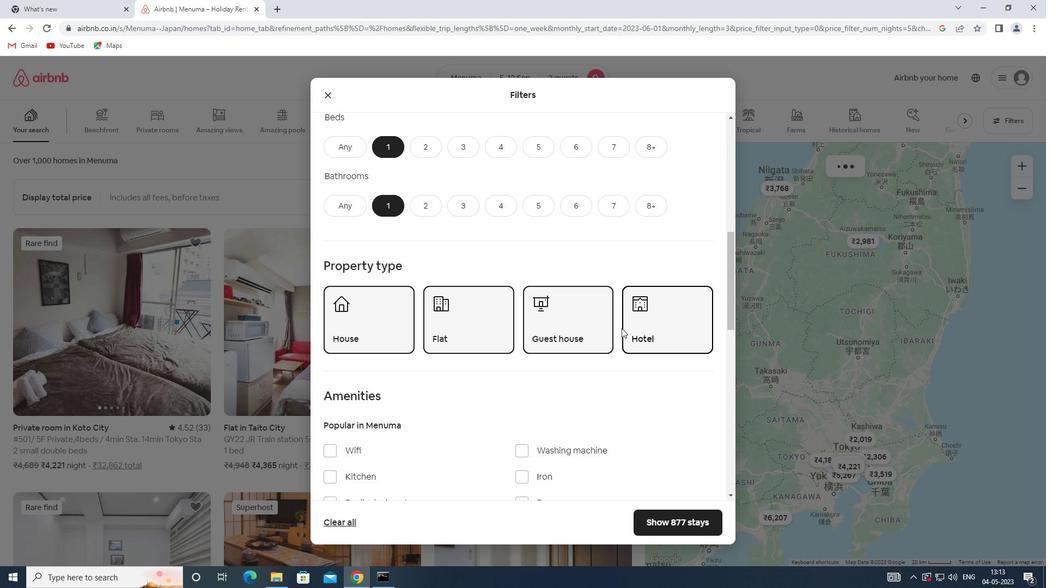 
Action: Mouse scrolled (621, 327) with delta (0, 0)
Screenshot: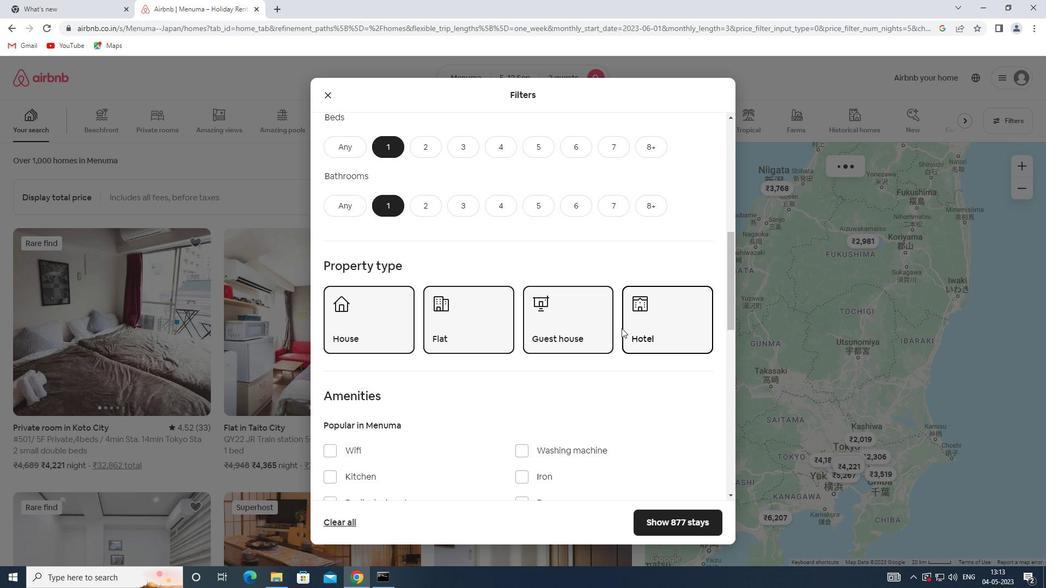
Action: Mouse scrolled (621, 327) with delta (0, 0)
Screenshot: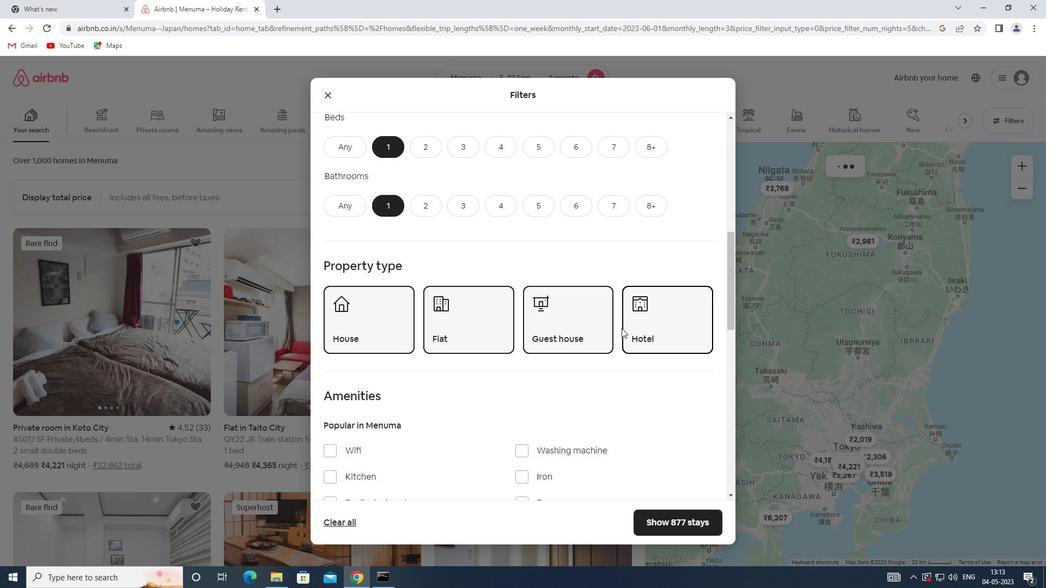 
Action: Mouse scrolled (621, 327) with delta (0, 0)
Screenshot: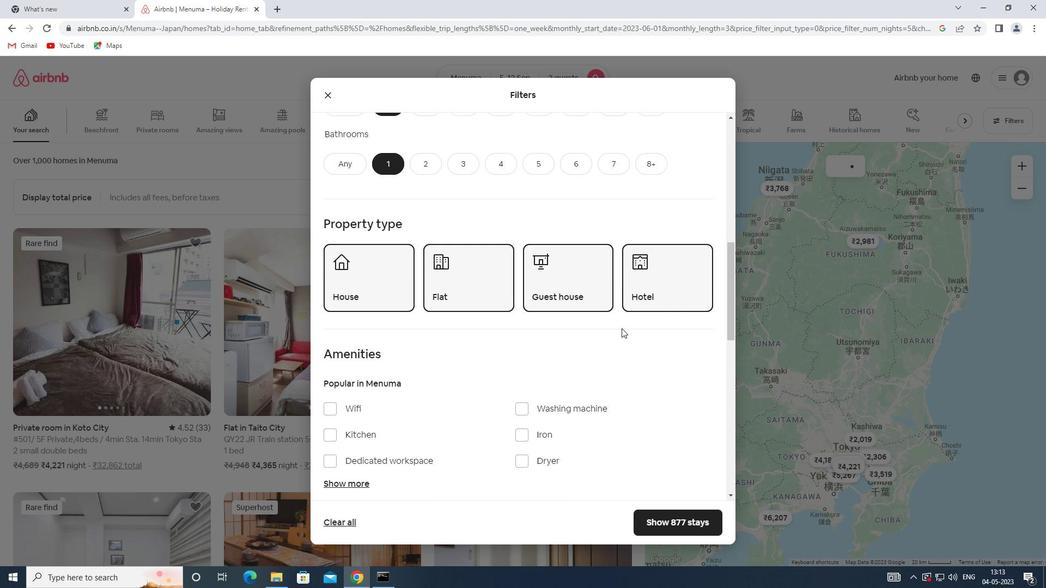 
Action: Mouse scrolled (621, 327) with delta (0, 0)
Screenshot: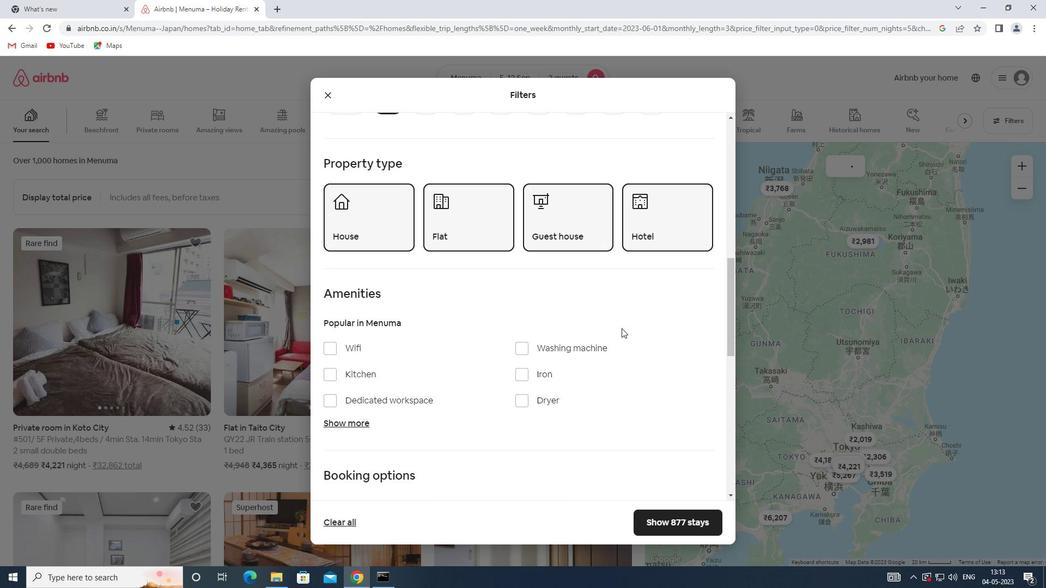 
Action: Mouse scrolled (621, 327) with delta (0, 0)
Screenshot: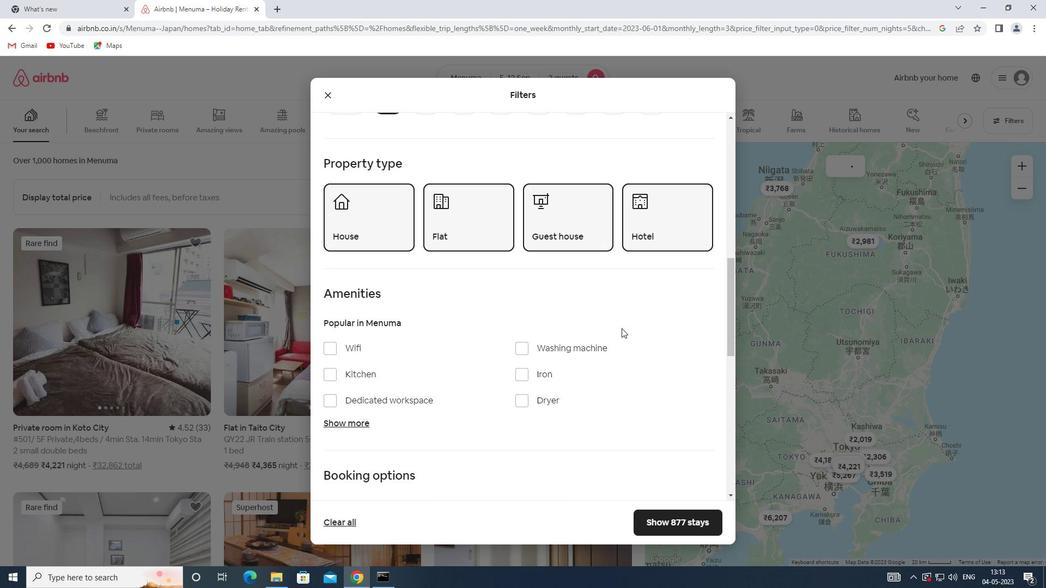 
Action: Mouse scrolled (621, 327) with delta (0, 0)
Screenshot: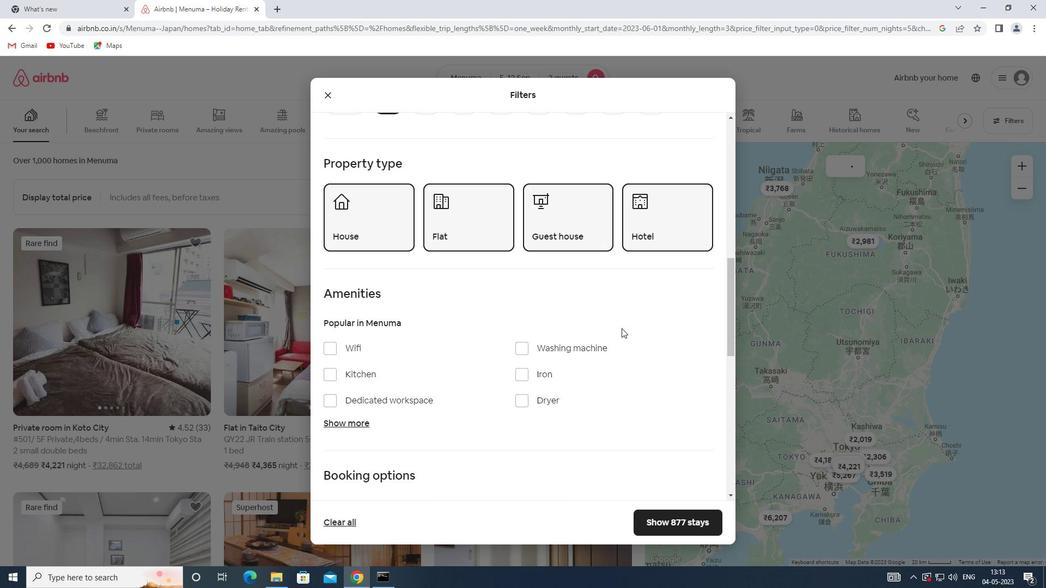 
Action: Mouse moved to (688, 267)
Screenshot: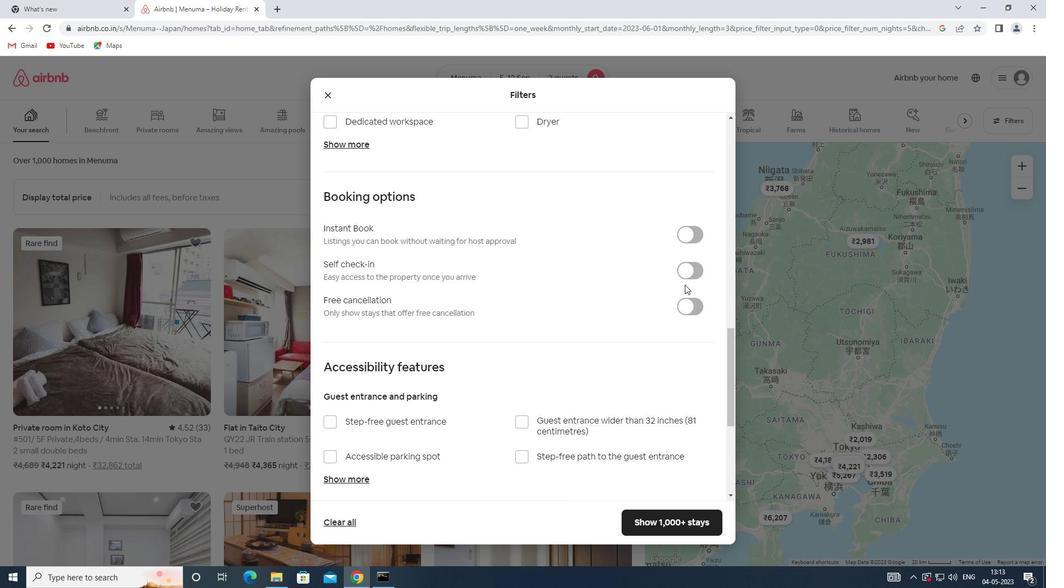 
Action: Mouse pressed left at (688, 267)
Screenshot: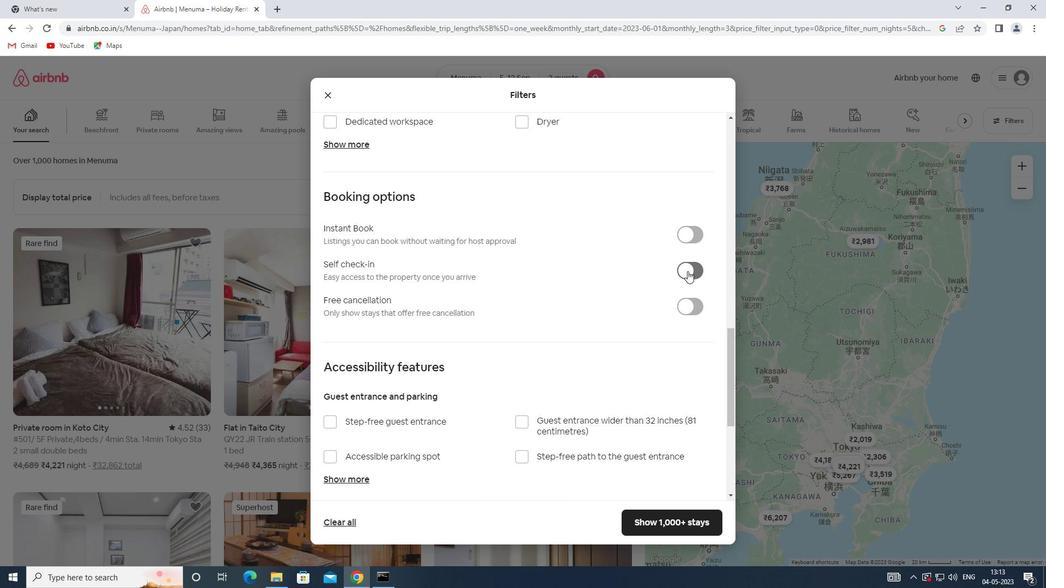 
Action: Mouse moved to (366, 345)
Screenshot: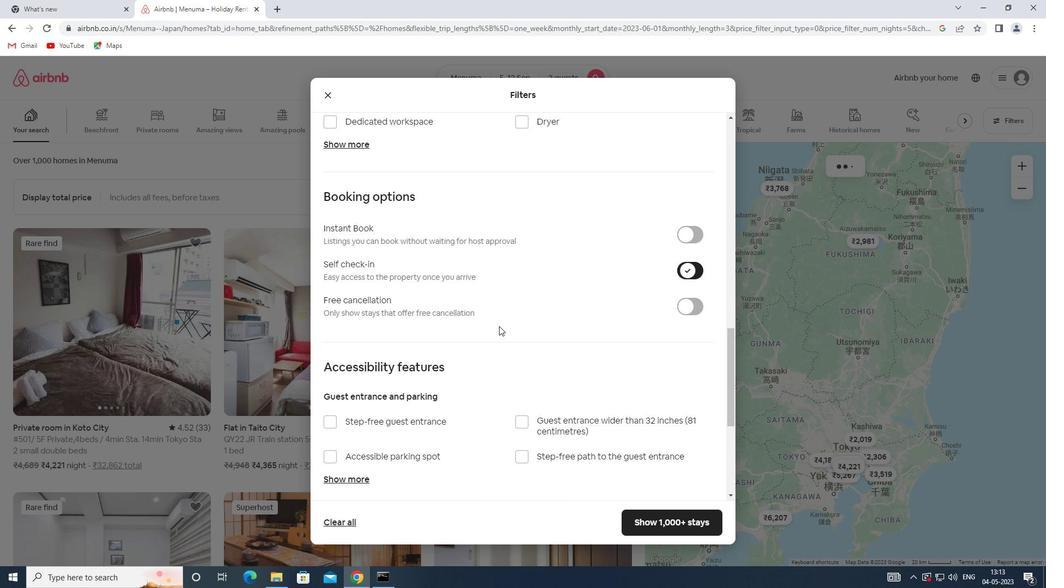 
Action: Mouse scrolled (366, 345) with delta (0, 0)
Screenshot: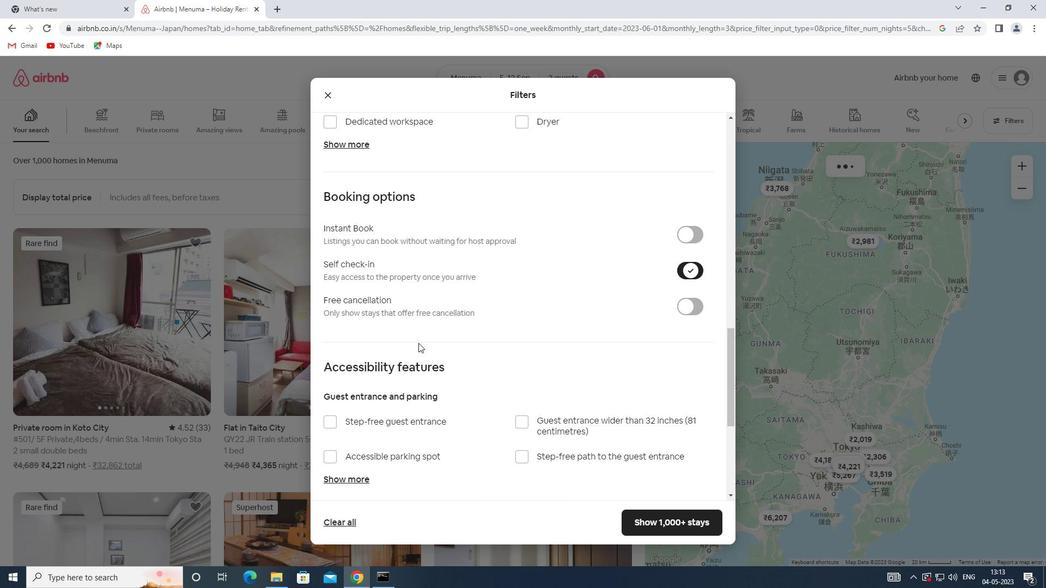
Action: Mouse scrolled (366, 345) with delta (0, 0)
Screenshot: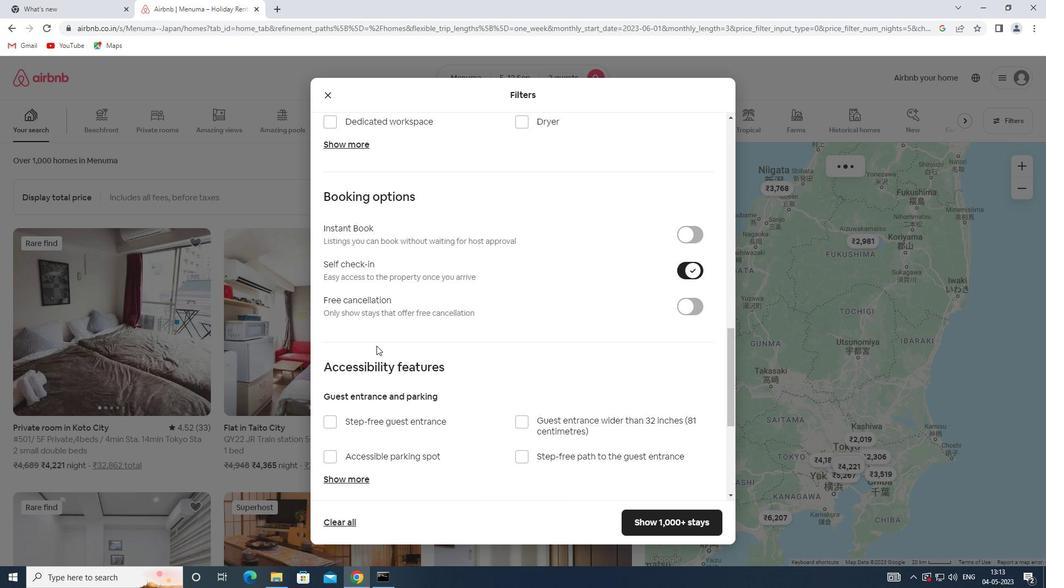 
Action: Mouse scrolled (366, 345) with delta (0, 0)
Screenshot: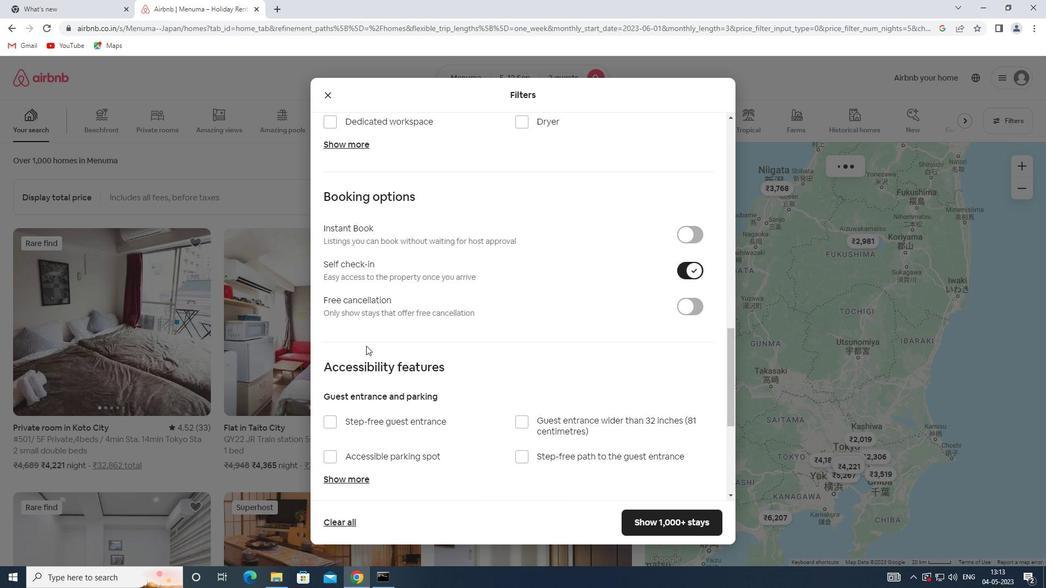 
Action: Mouse scrolled (366, 345) with delta (0, 0)
Screenshot: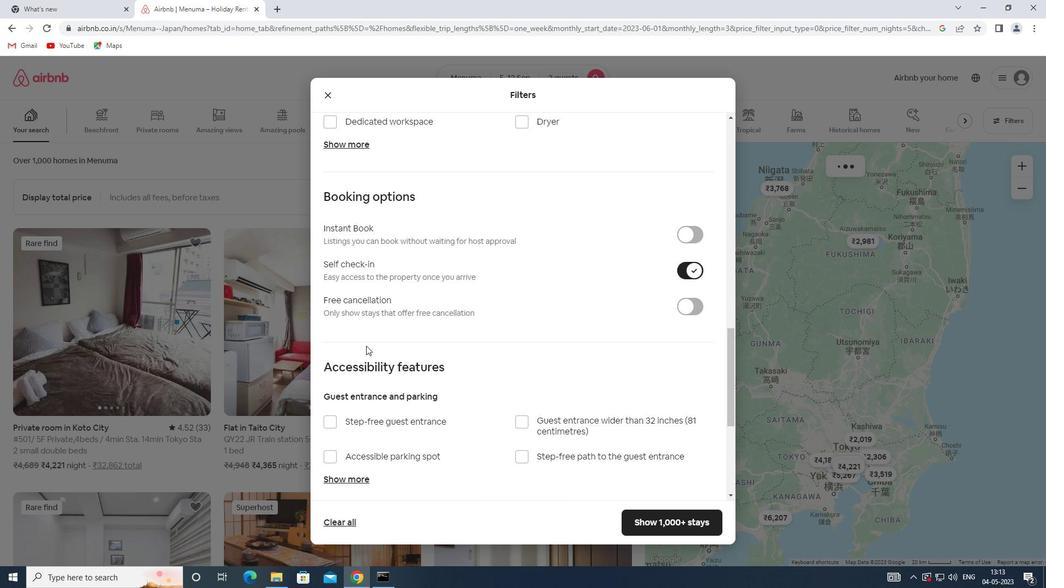 
Action: Mouse scrolled (366, 345) with delta (0, 0)
Screenshot: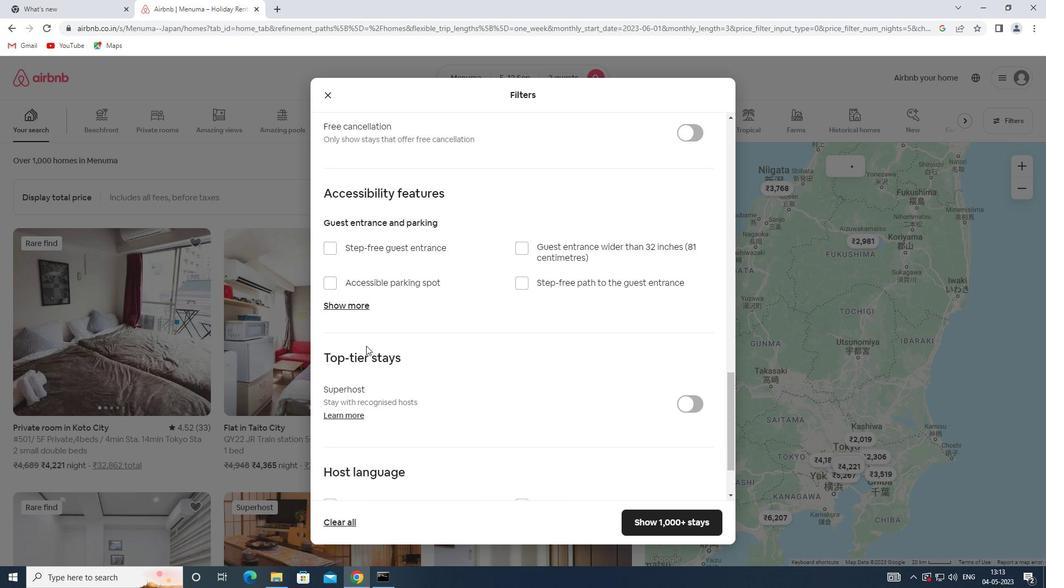 
Action: Mouse scrolled (366, 345) with delta (0, 0)
Screenshot: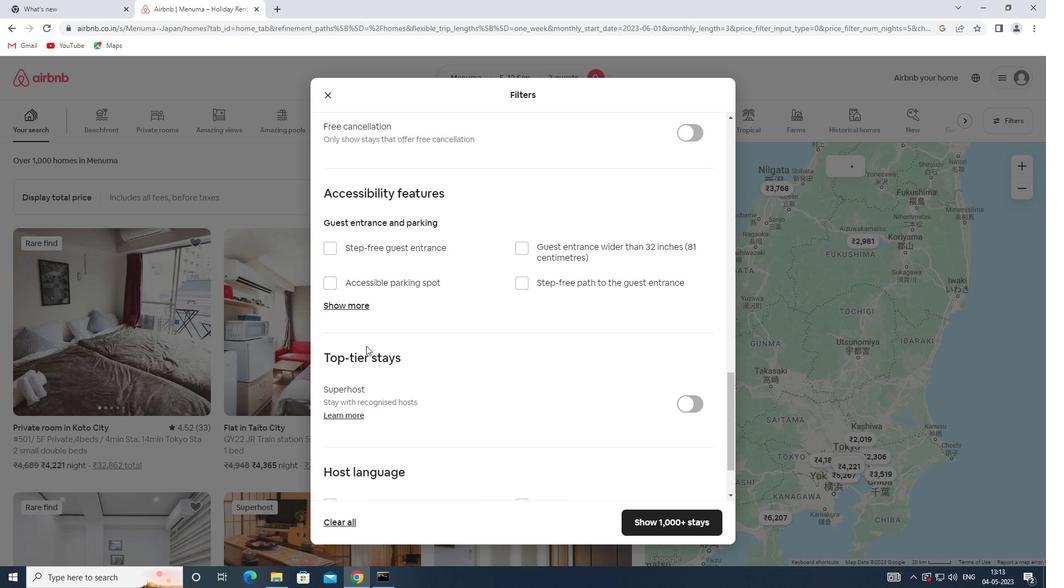 
Action: Mouse scrolled (366, 345) with delta (0, 0)
Screenshot: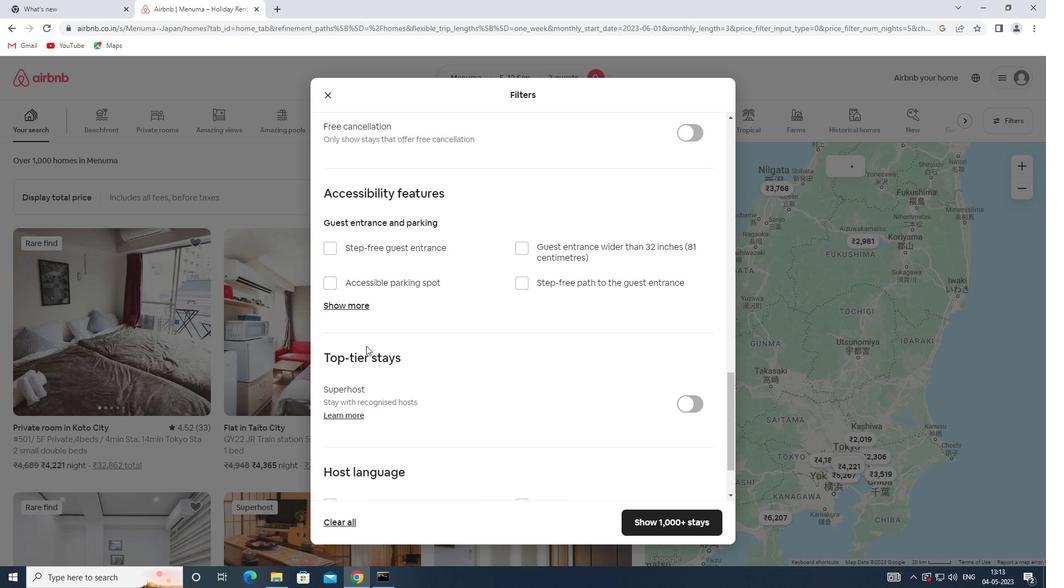 
Action: Mouse moved to (354, 422)
Screenshot: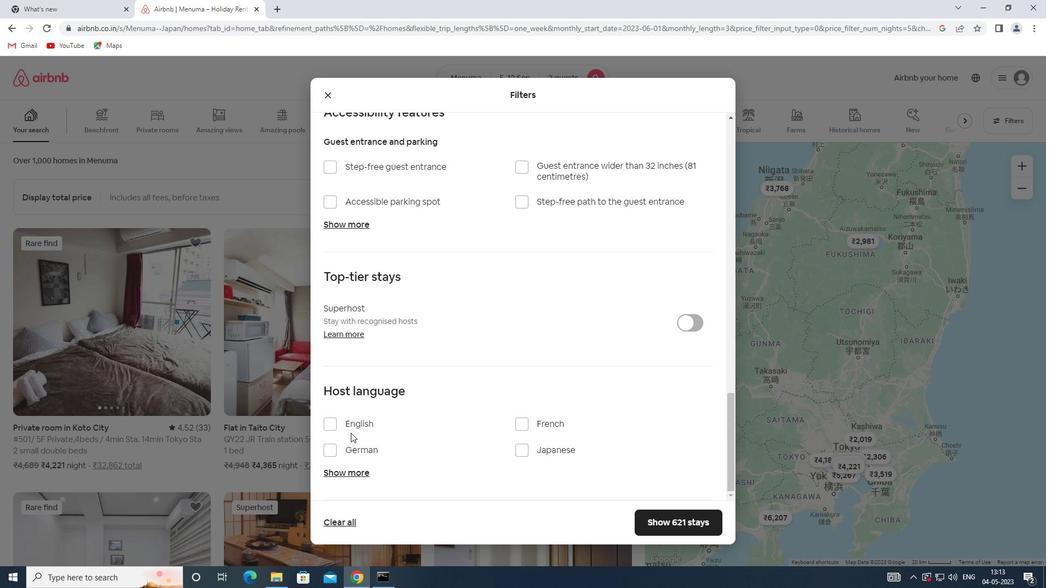
Action: Mouse pressed left at (354, 422)
Screenshot: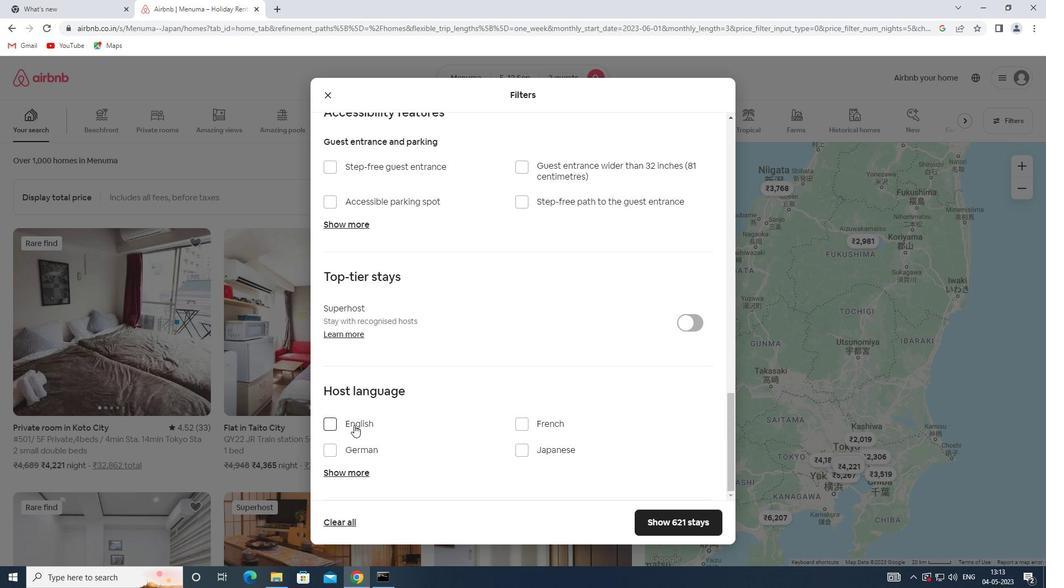 
Action: Mouse moved to (654, 515)
Screenshot: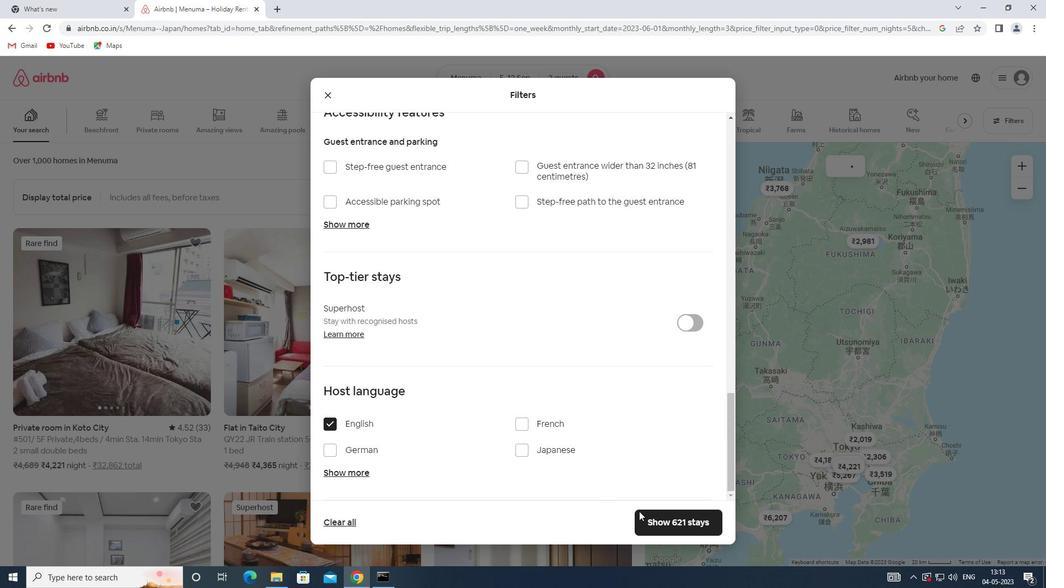 
Action: Mouse pressed left at (654, 515)
Screenshot: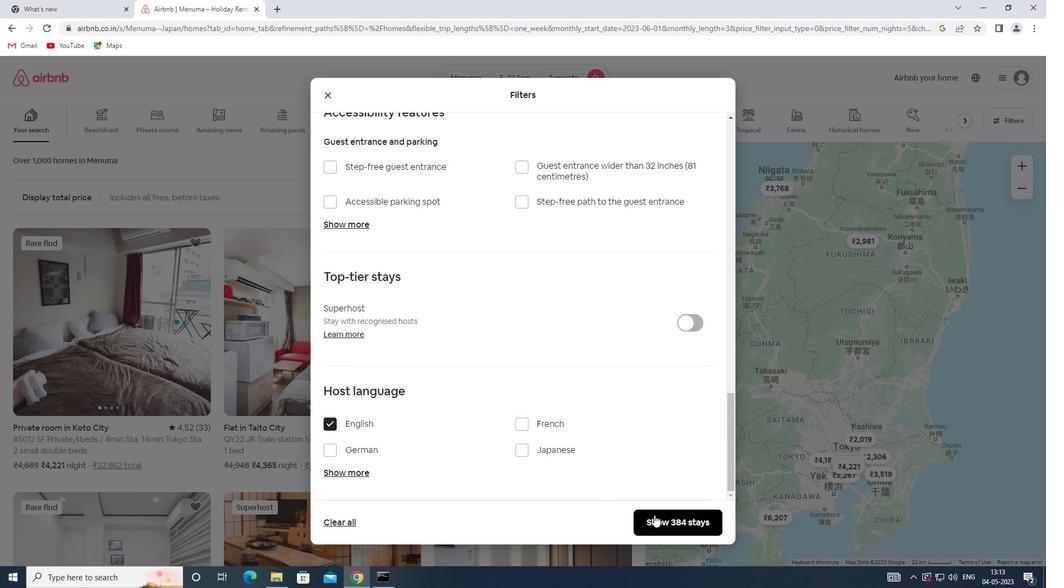 
